 Task: For heading Use Italics Amatic SC with red colour & bold.  font size for heading24,  'Change the font style of data to'Caveat and font size to 16,  Change the alignment of both headline & data to Align right In the sheet  BudgetPlan
Action: Mouse moved to (189, 146)
Screenshot: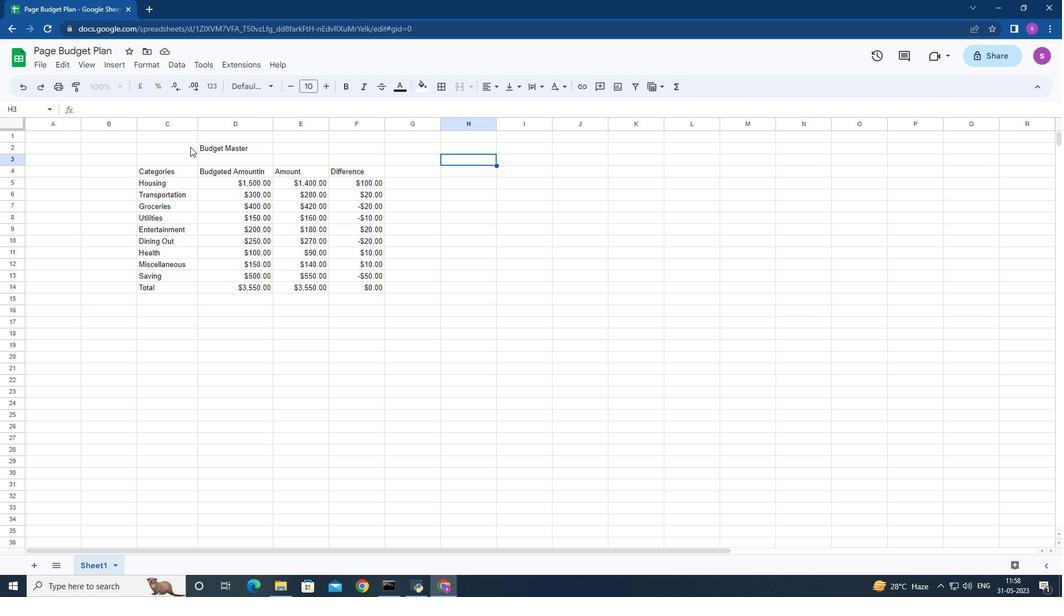 
Action: Mouse pressed left at (189, 146)
Screenshot: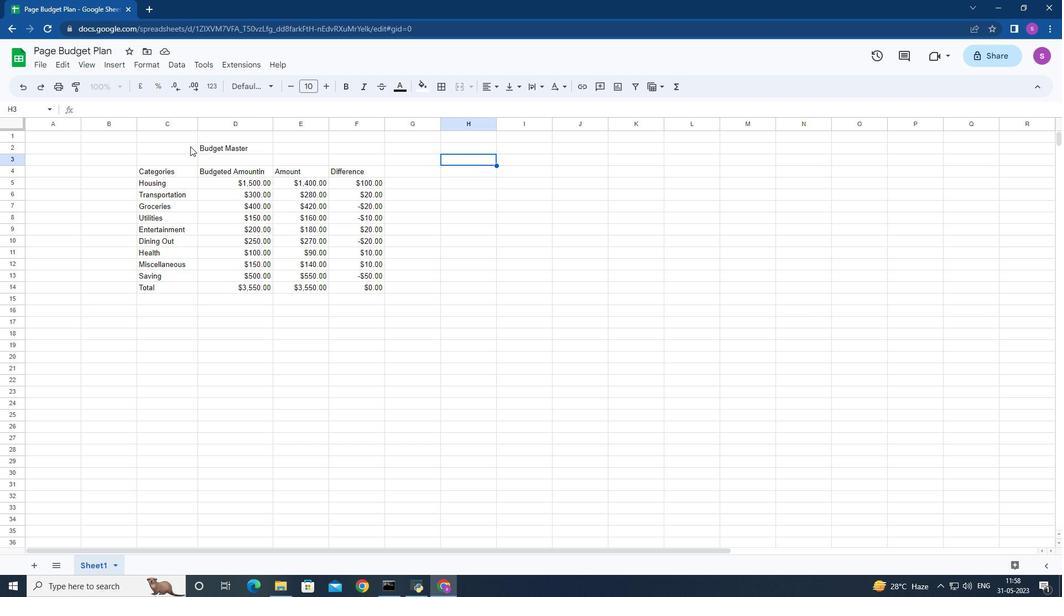 
Action: Mouse moved to (266, 86)
Screenshot: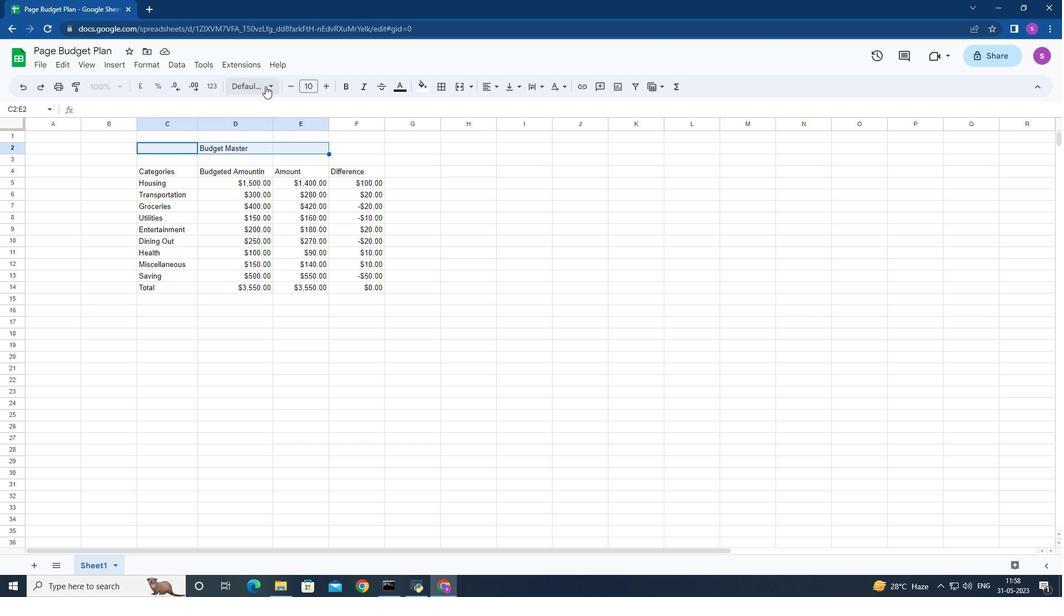 
Action: Mouse pressed left at (266, 86)
Screenshot: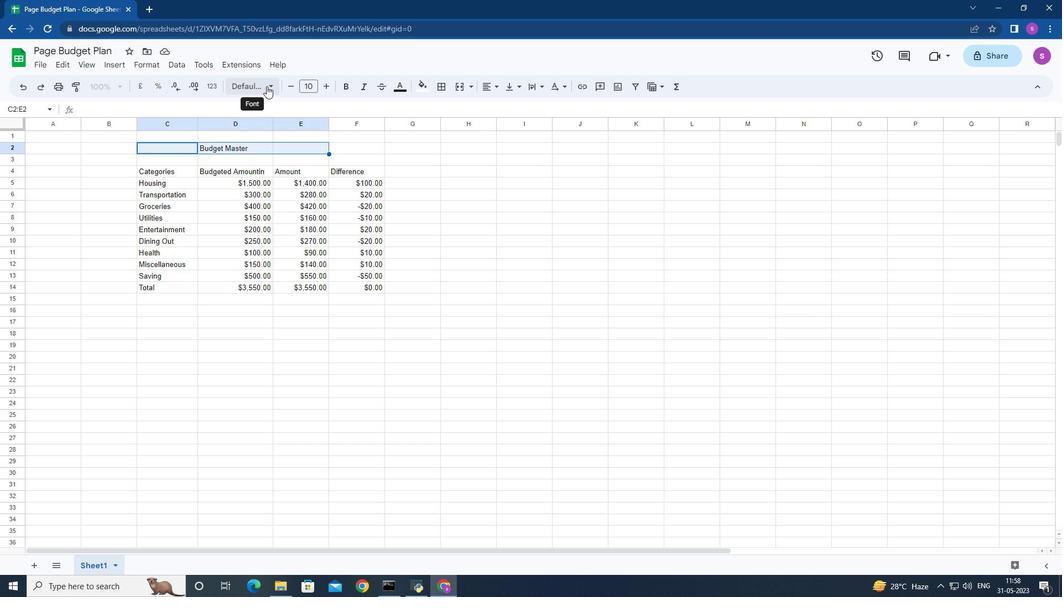 
Action: Mouse moved to (284, 294)
Screenshot: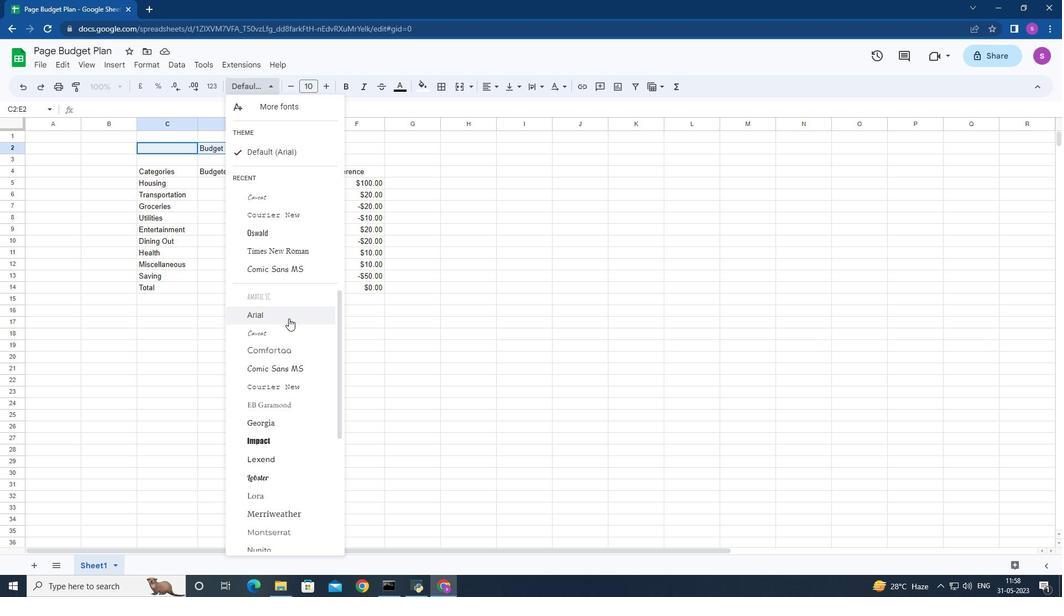 
Action: Mouse pressed left at (284, 294)
Screenshot: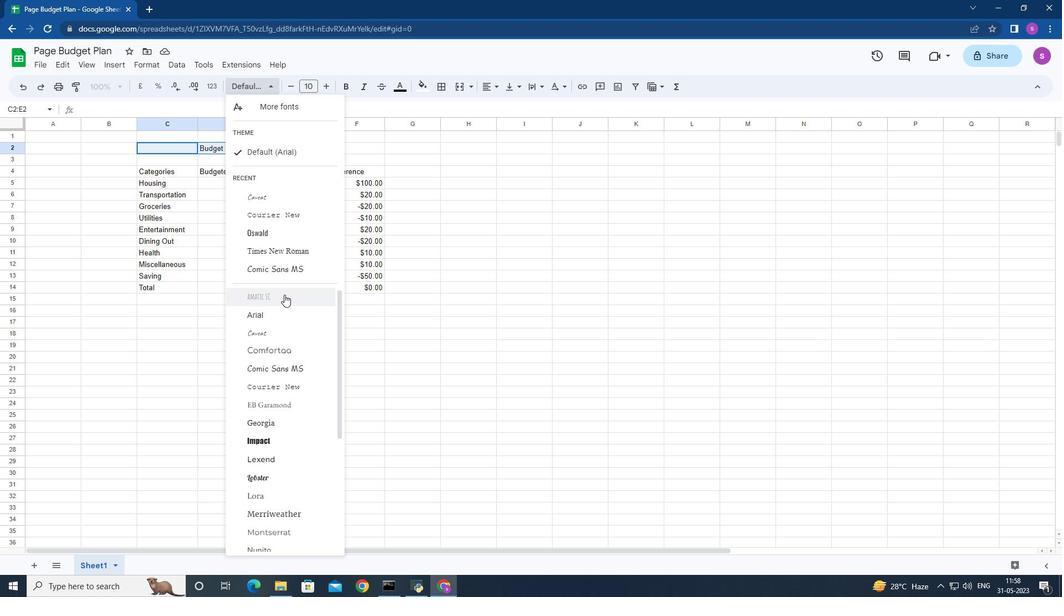 
Action: Mouse moved to (418, 85)
Screenshot: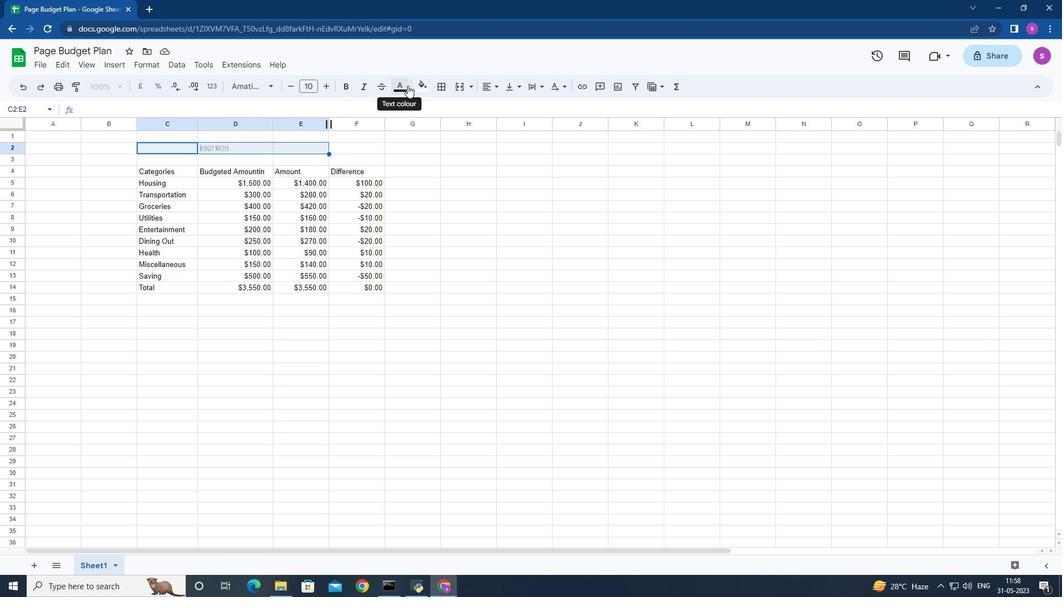 
Action: Mouse pressed left at (418, 85)
Screenshot: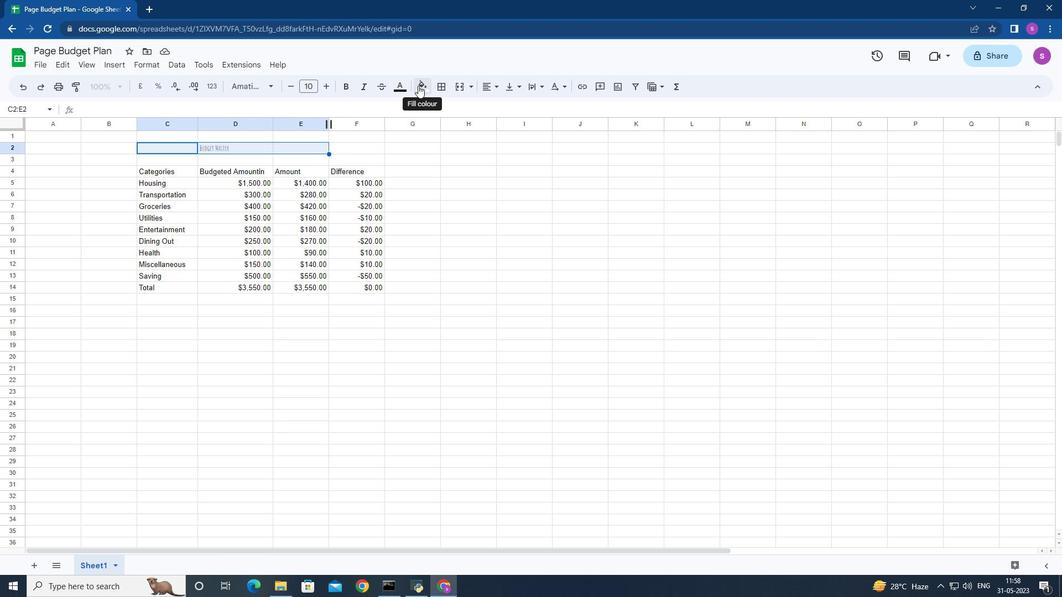 
Action: Mouse moved to (436, 138)
Screenshot: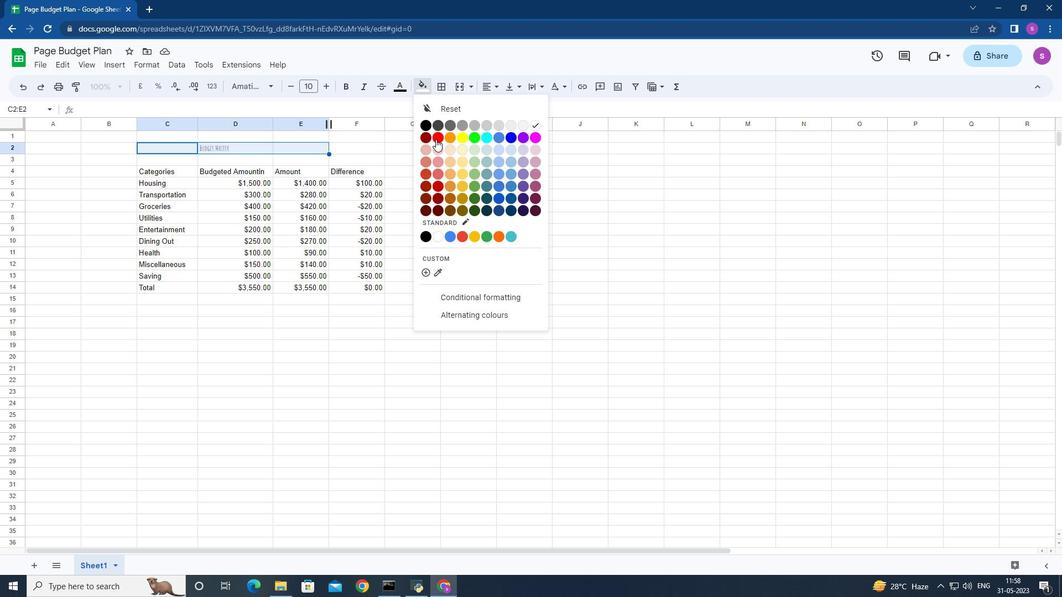 
Action: Mouse pressed left at (436, 138)
Screenshot: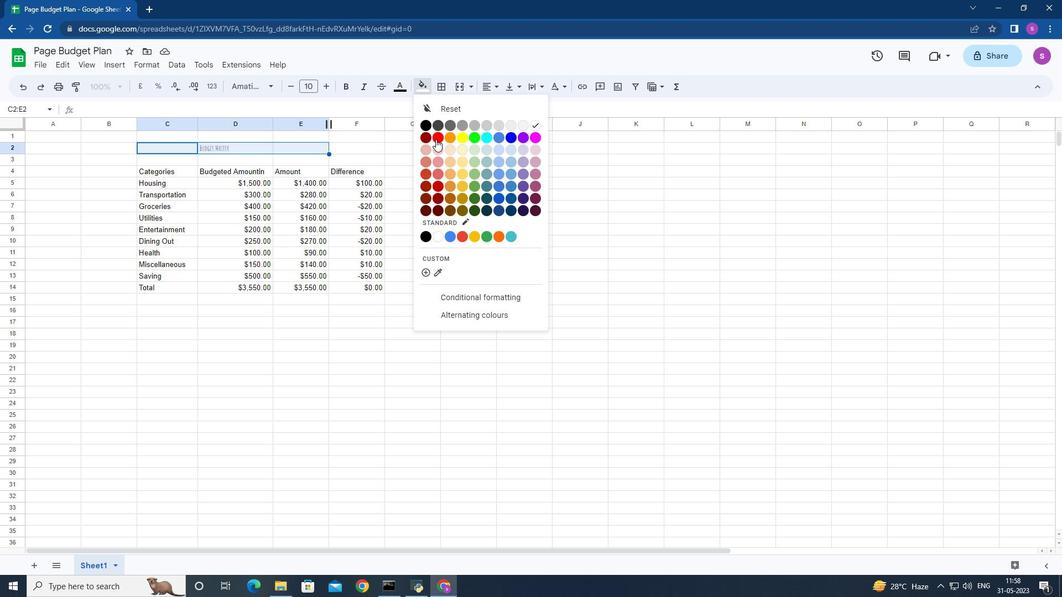 
Action: Mouse moved to (348, 87)
Screenshot: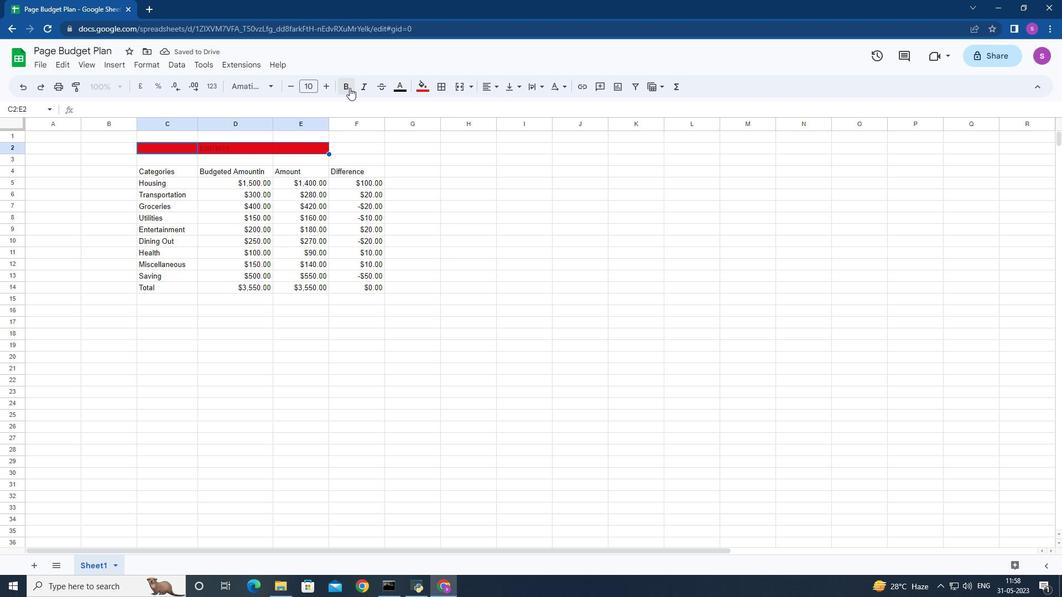 
Action: Mouse pressed left at (348, 87)
Screenshot: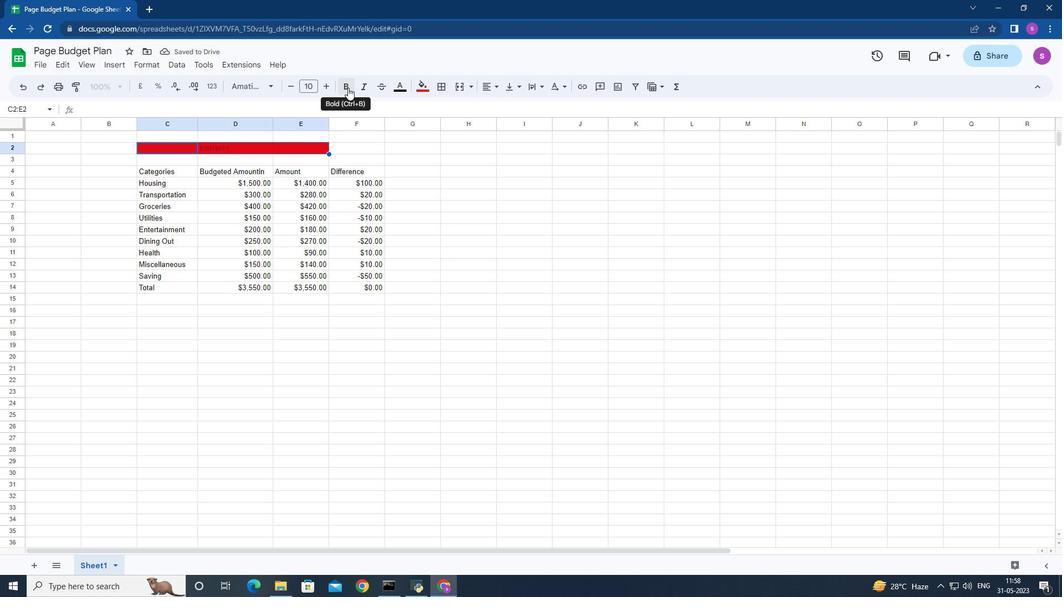 
Action: Mouse moved to (324, 84)
Screenshot: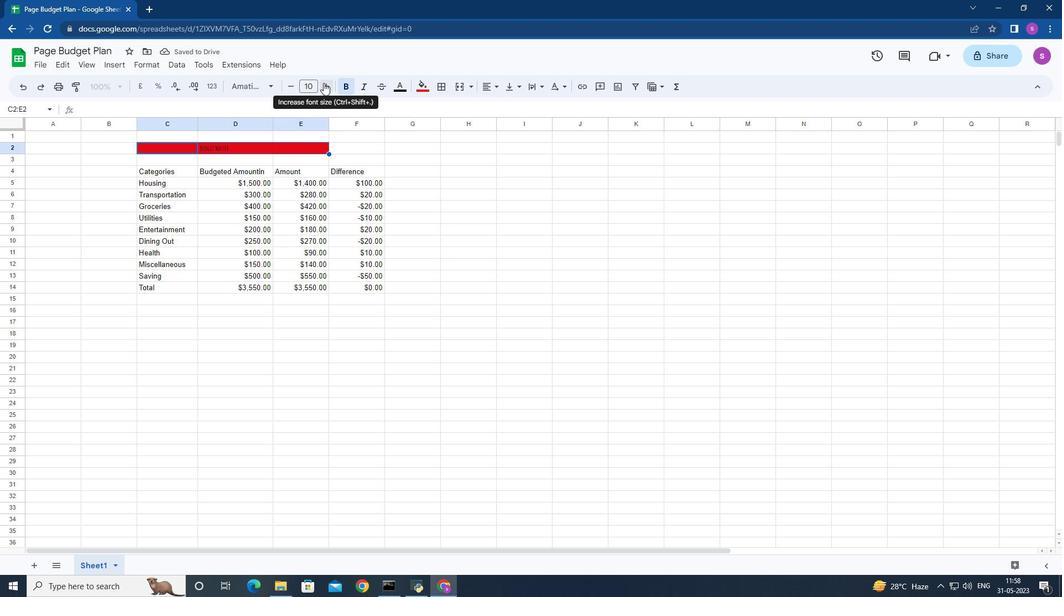 
Action: Mouse pressed left at (324, 84)
Screenshot: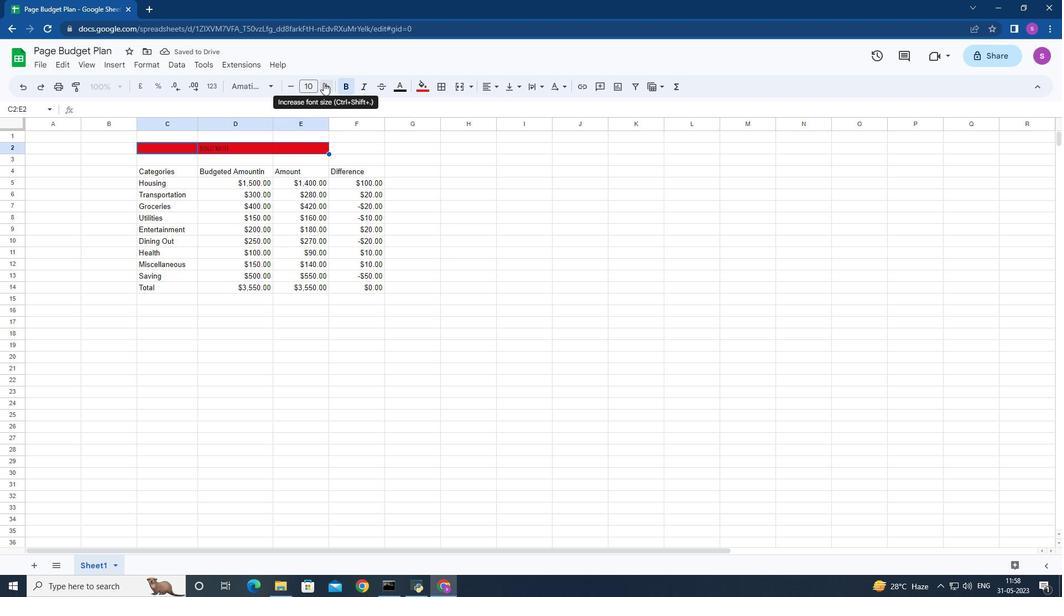 
Action: Mouse pressed left at (324, 84)
Screenshot: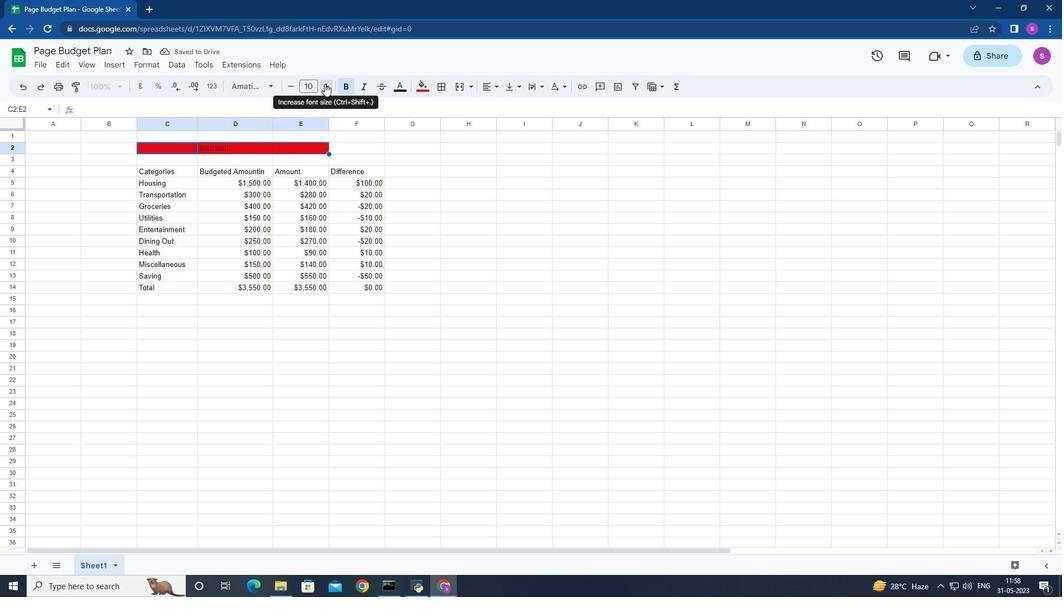 
Action: Mouse pressed left at (324, 84)
Screenshot: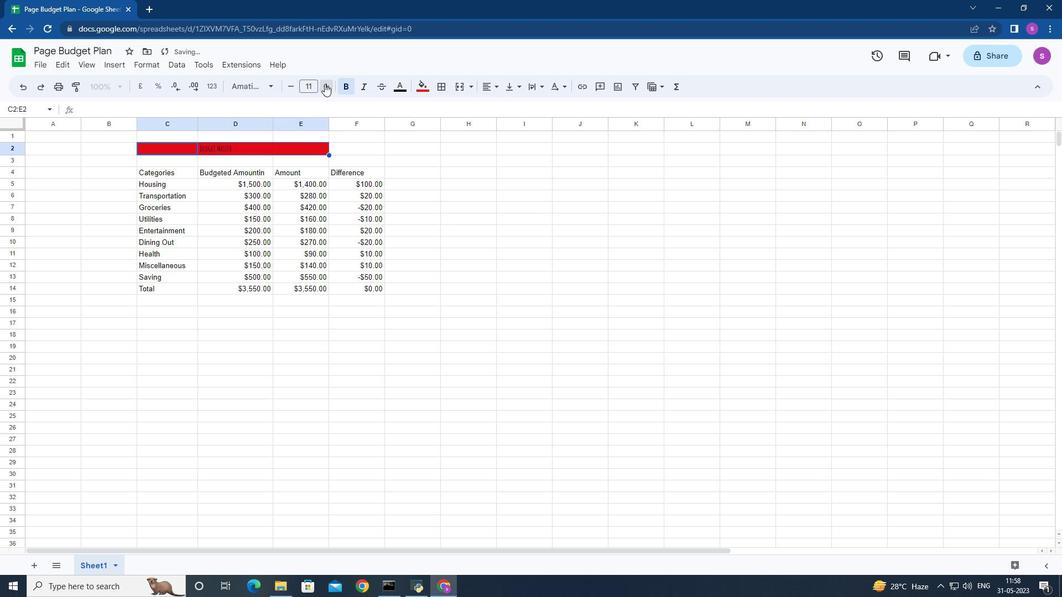 
Action: Mouse pressed left at (324, 84)
Screenshot: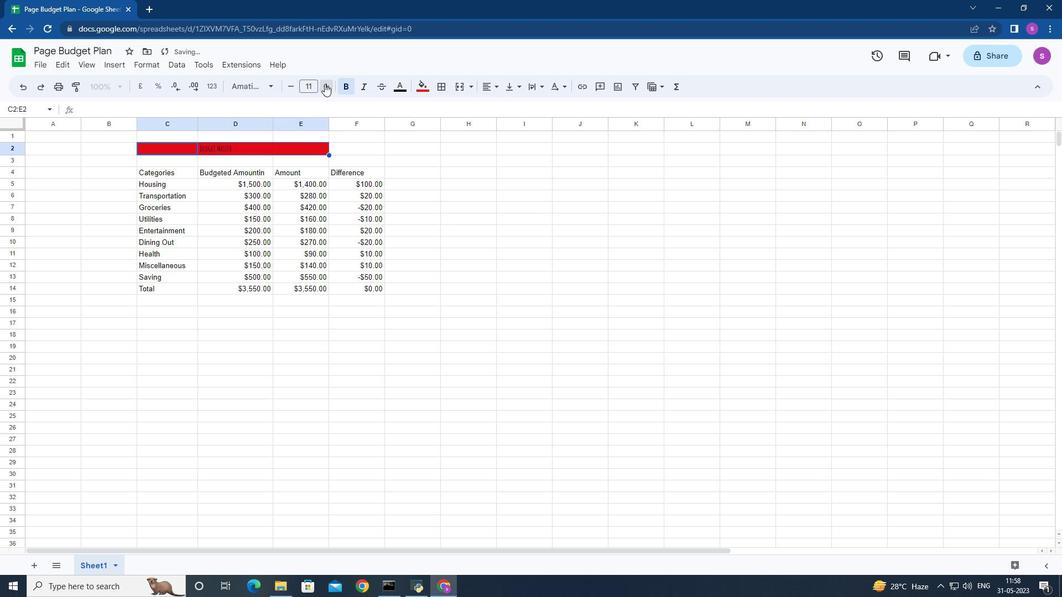 
Action: Mouse pressed left at (324, 84)
Screenshot: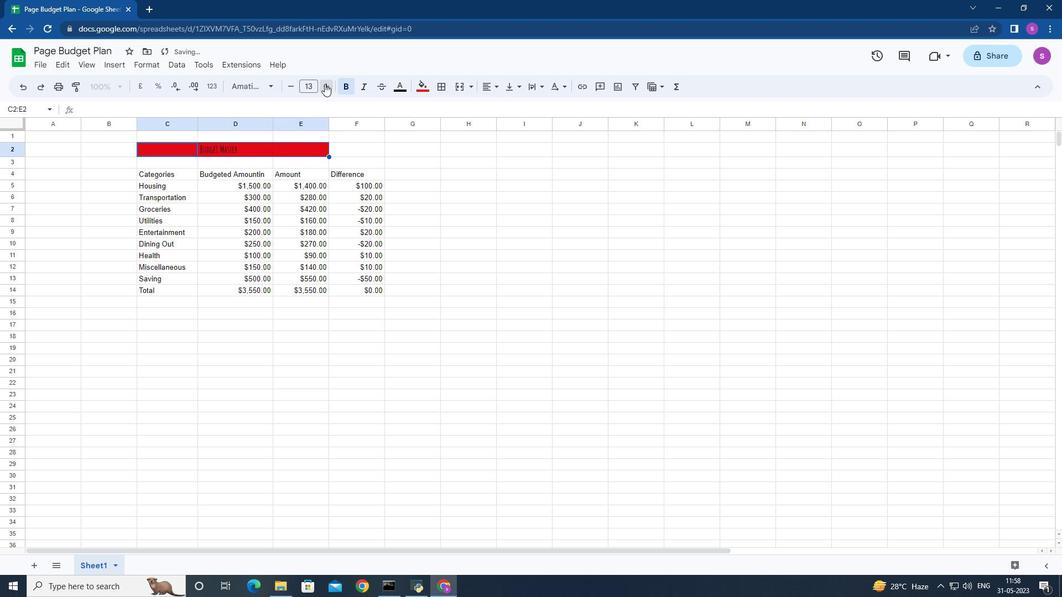 
Action: Mouse pressed left at (324, 84)
Screenshot: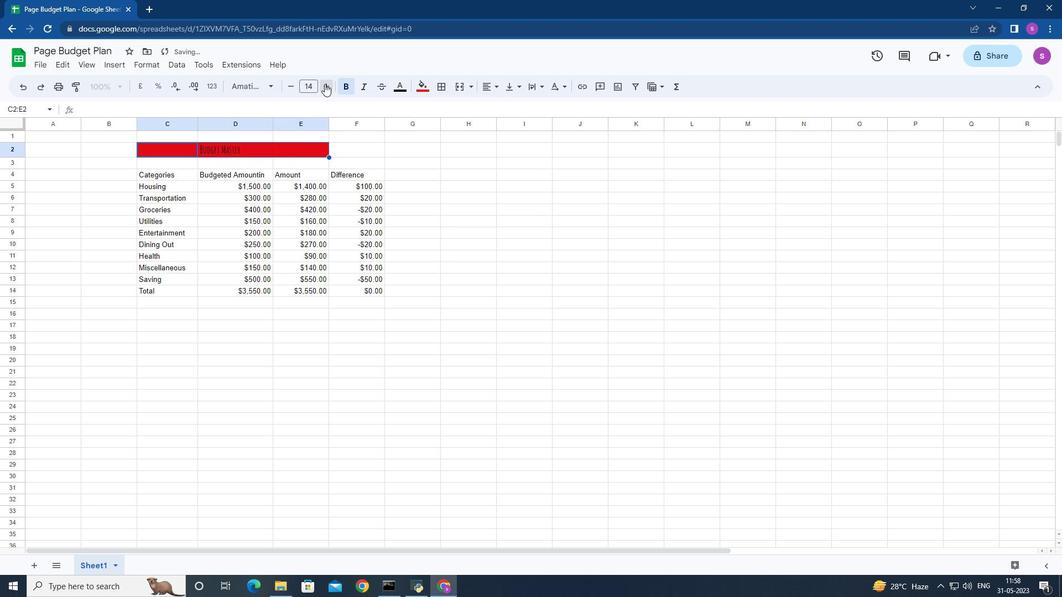 
Action: Mouse pressed left at (324, 84)
Screenshot: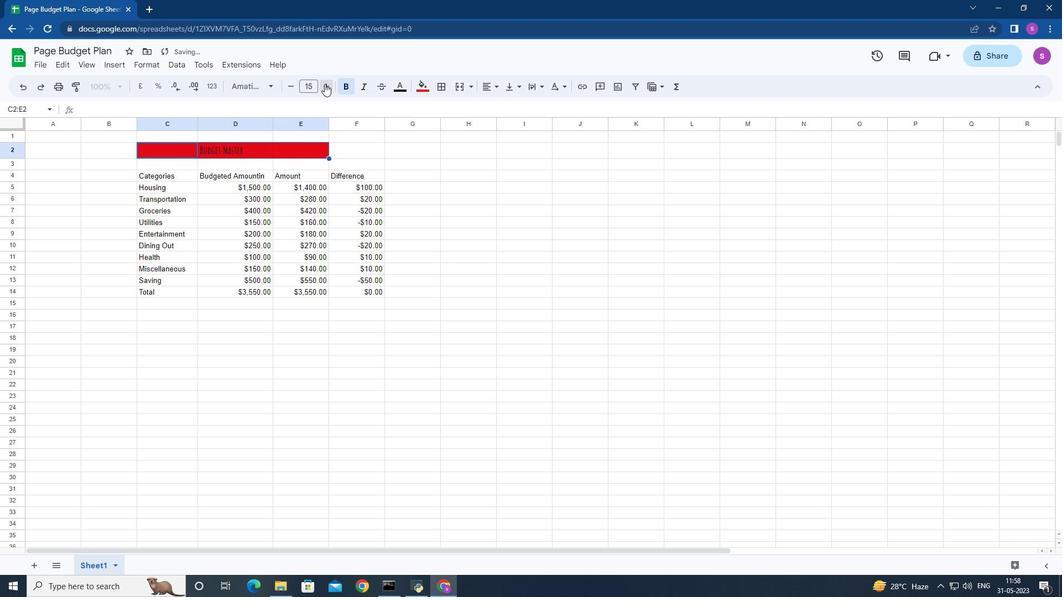 
Action: Mouse pressed left at (324, 84)
Screenshot: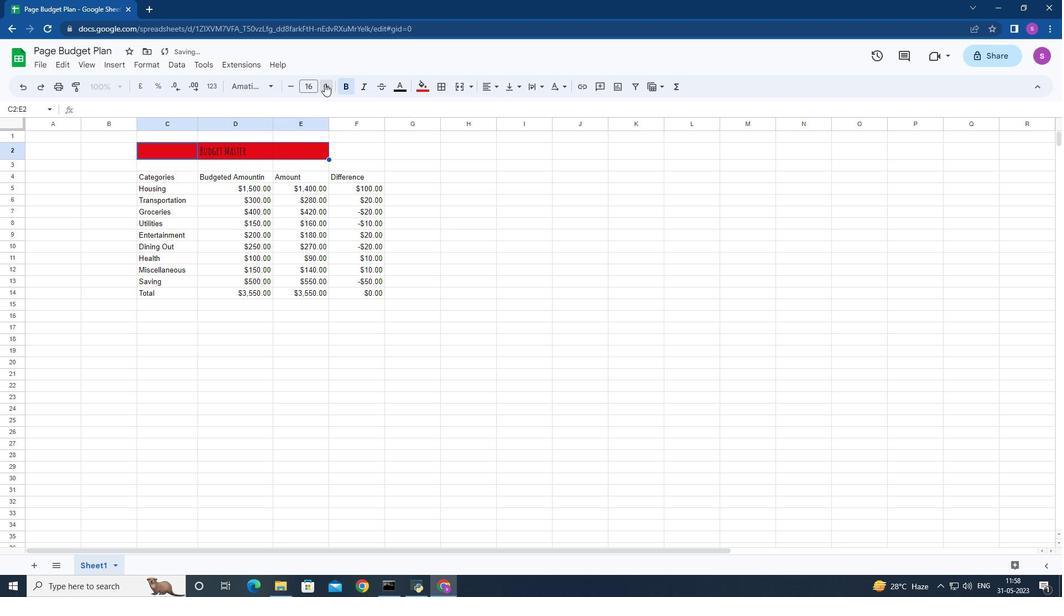 
Action: Mouse pressed left at (324, 84)
Screenshot: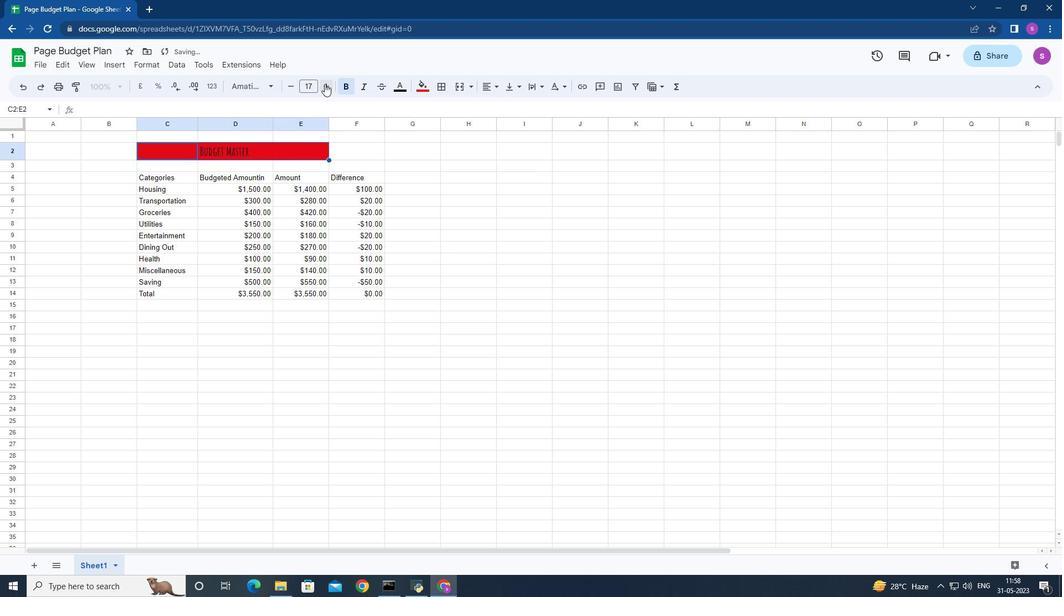 
Action: Mouse pressed left at (324, 84)
Screenshot: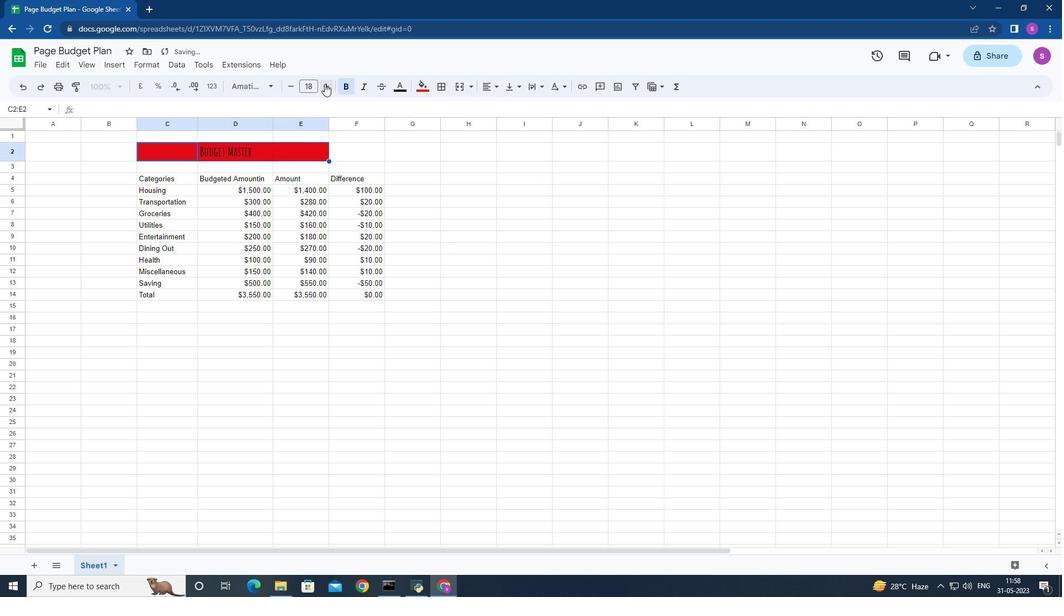 
Action: Mouse pressed left at (324, 84)
Screenshot: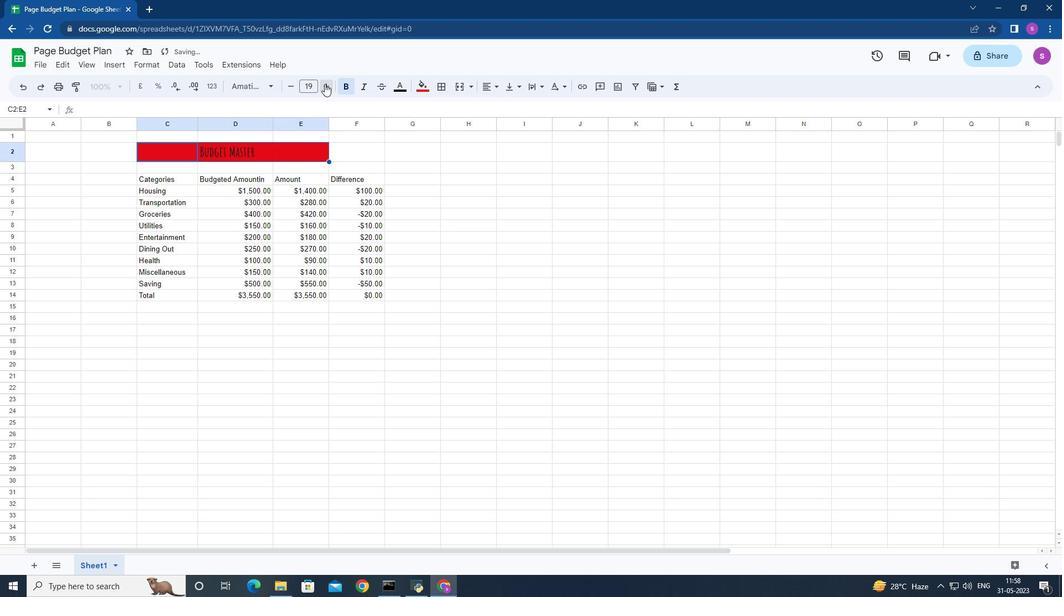 
Action: Mouse pressed left at (324, 84)
Screenshot: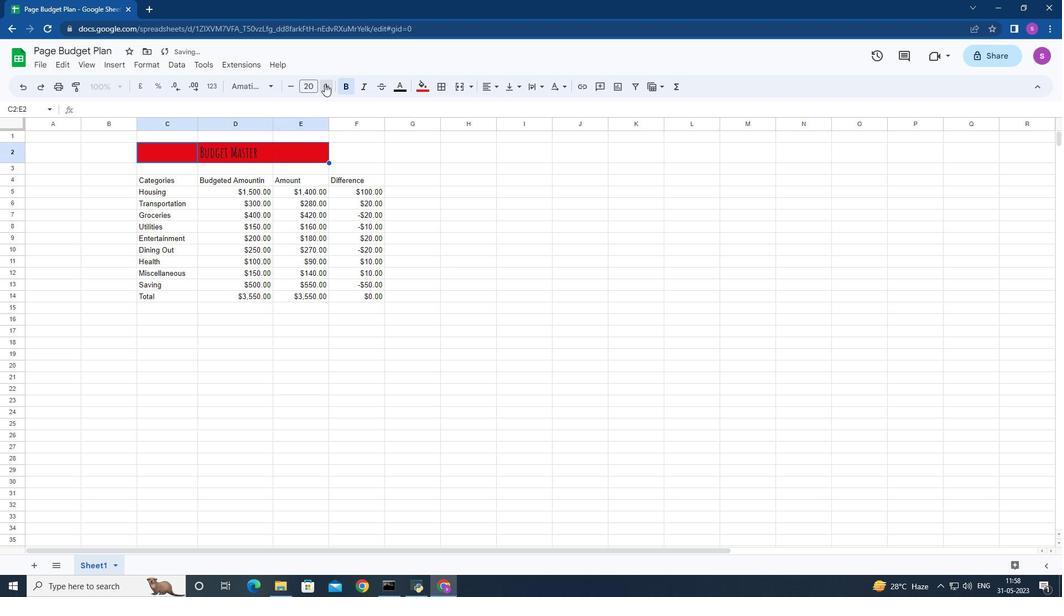 
Action: Mouse pressed left at (324, 84)
Screenshot: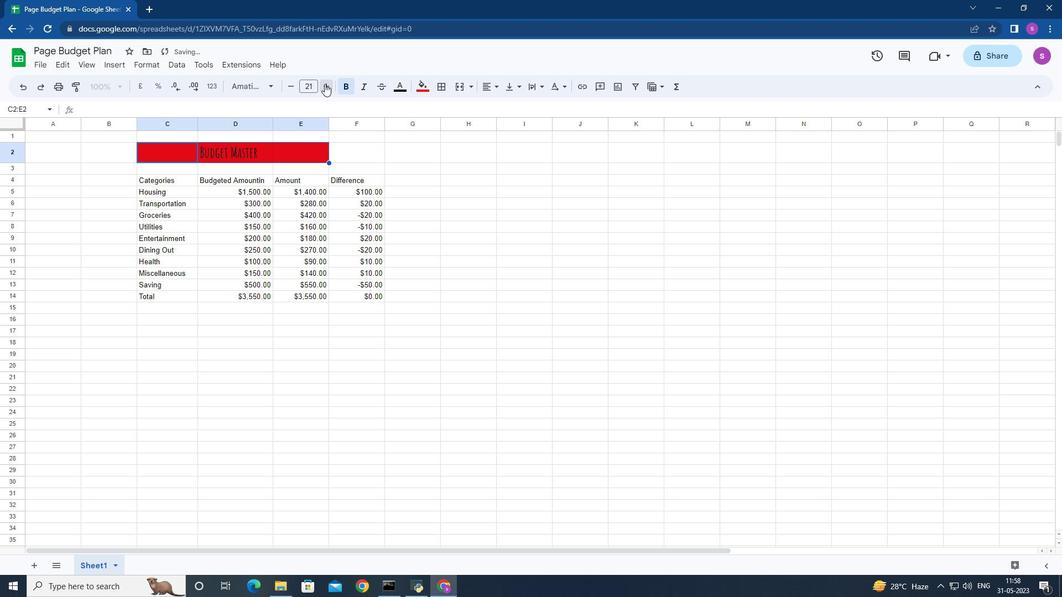 
Action: Mouse pressed left at (324, 84)
Screenshot: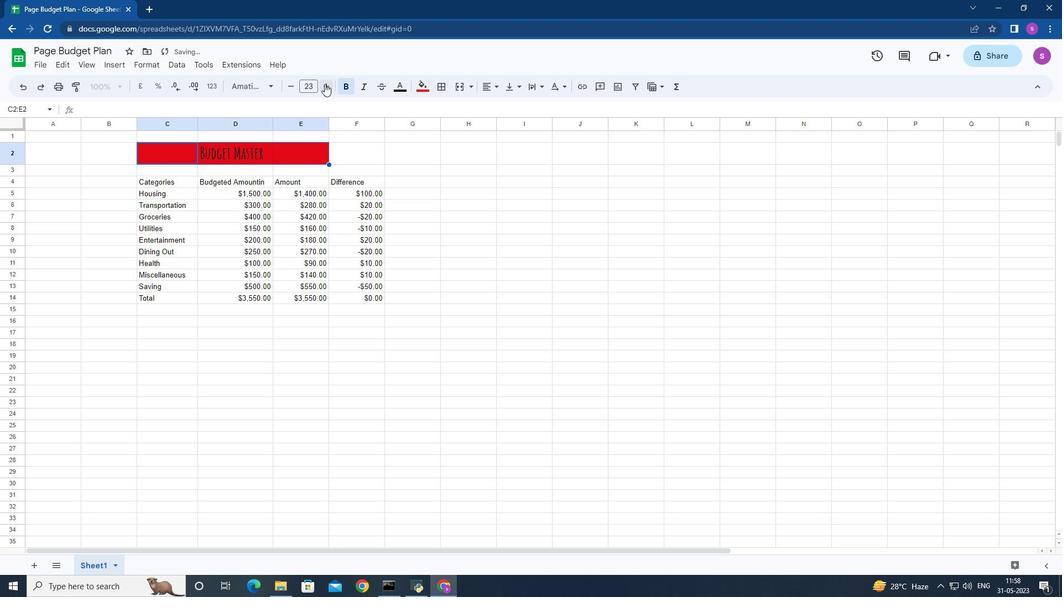 
Action: Mouse moved to (135, 184)
Screenshot: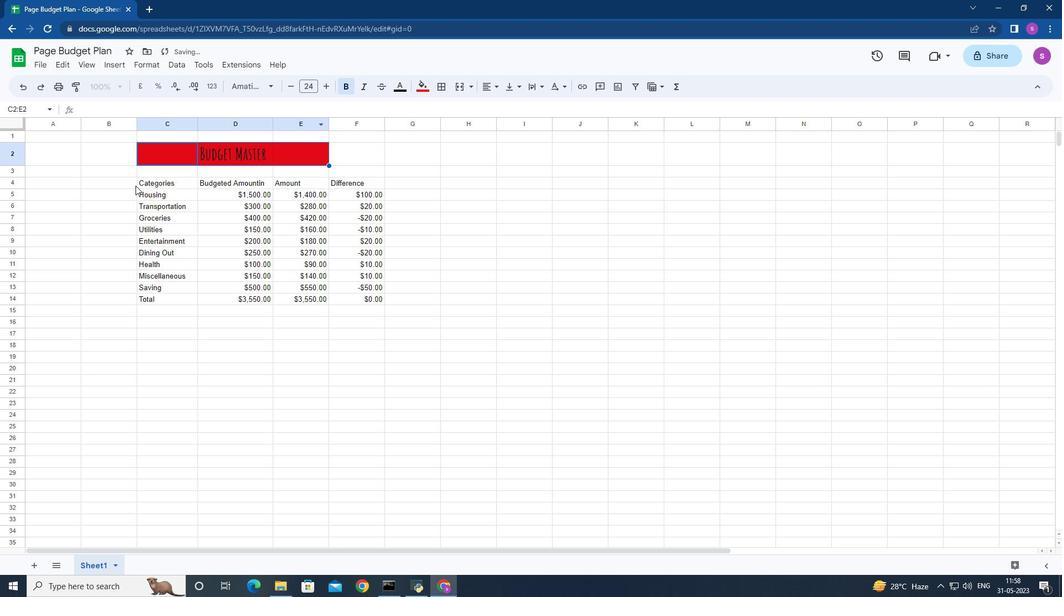 
Action: Mouse pressed left at (135, 184)
Screenshot: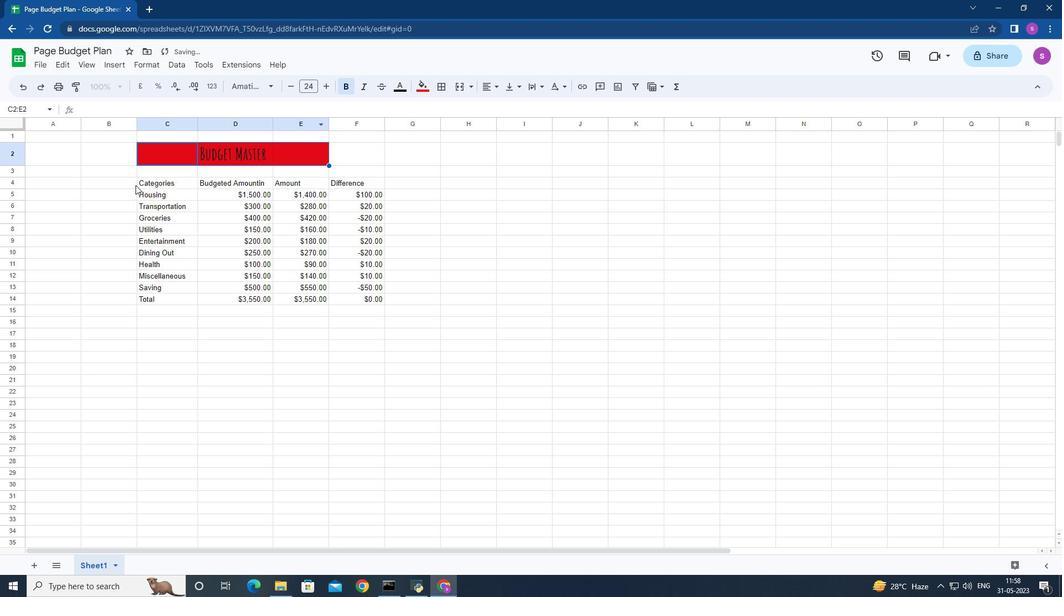 
Action: Mouse moved to (268, 84)
Screenshot: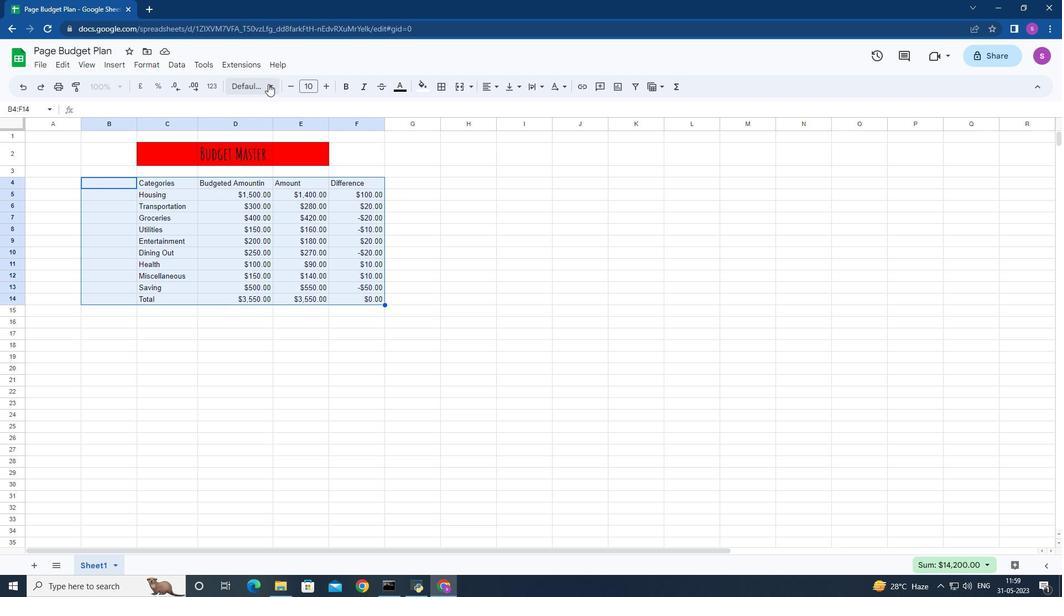 
Action: Mouse pressed left at (268, 84)
Screenshot: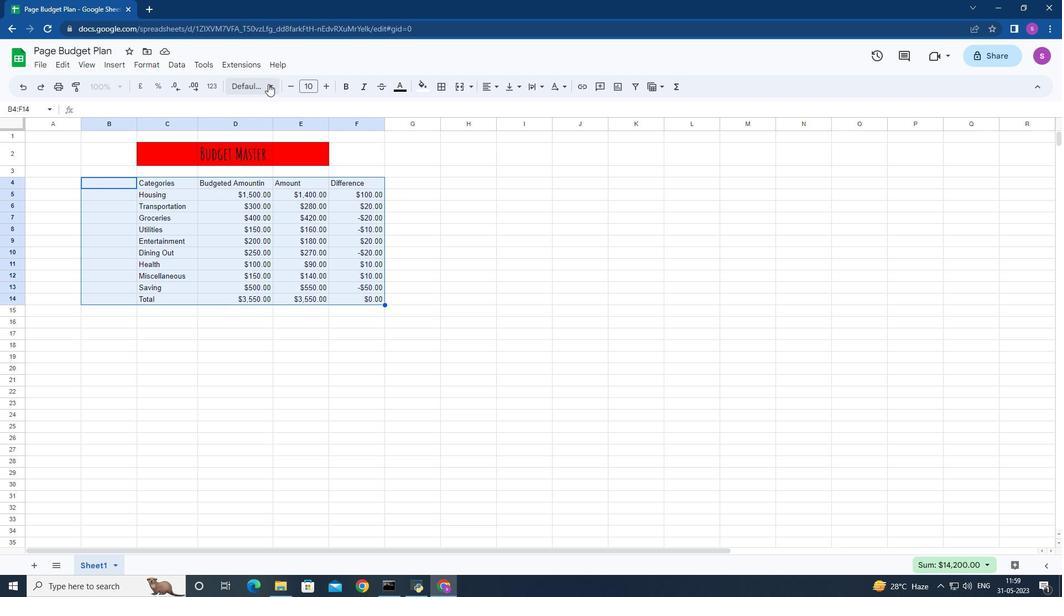 
Action: Mouse moved to (281, 217)
Screenshot: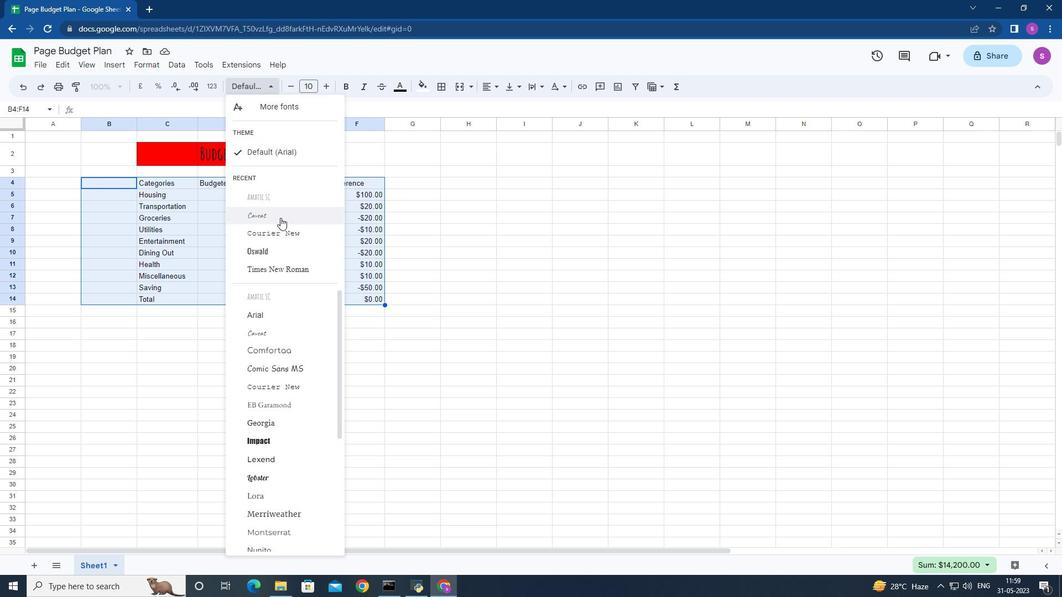 
Action: Mouse pressed left at (281, 217)
Screenshot: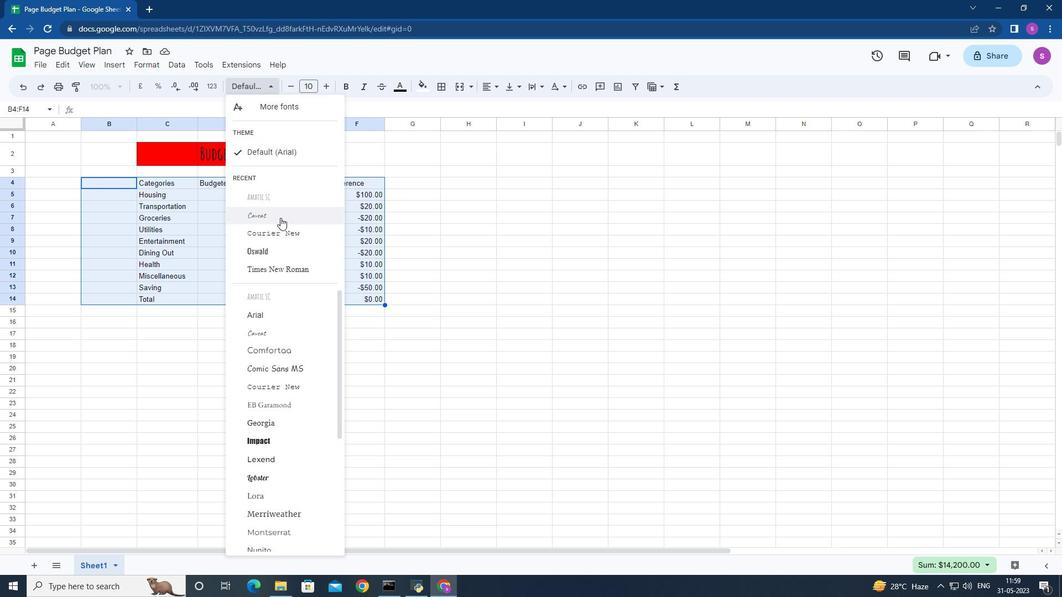 
Action: Mouse moved to (326, 85)
Screenshot: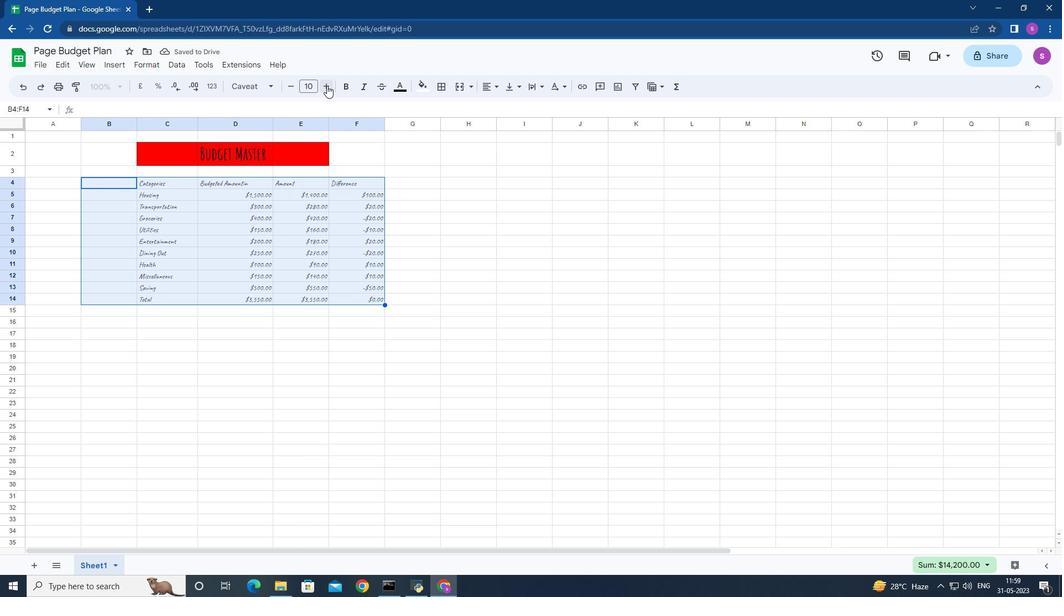 
Action: Mouse pressed left at (326, 85)
Screenshot: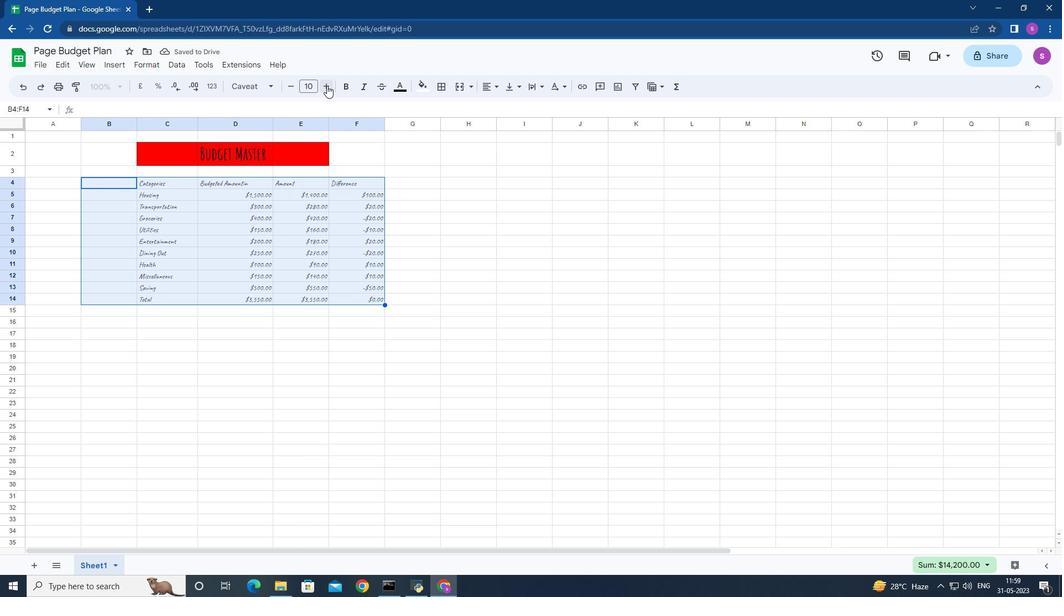 
Action: Mouse pressed left at (326, 85)
Screenshot: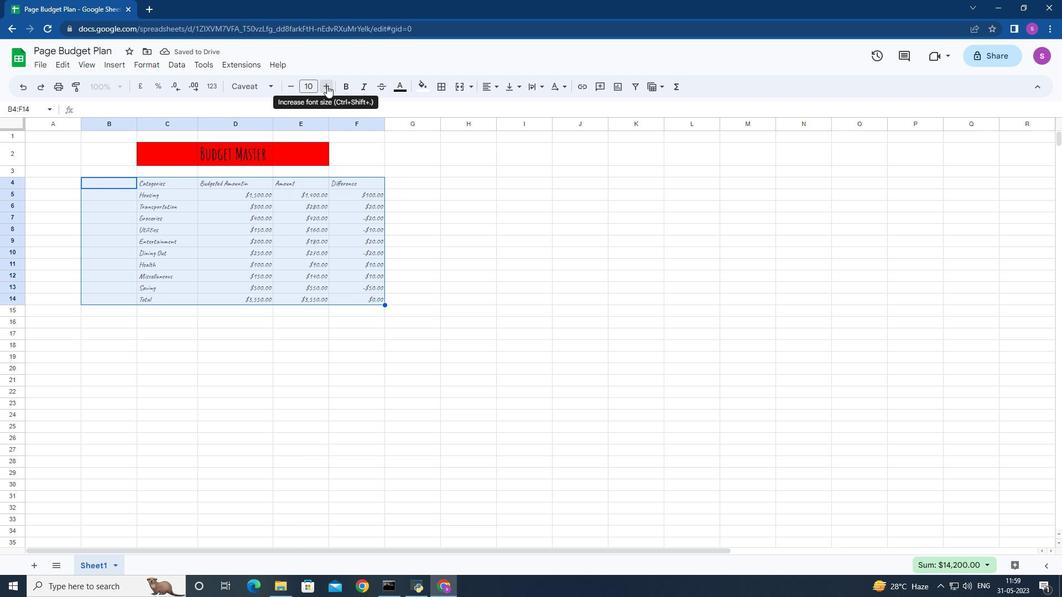 
Action: Mouse pressed left at (326, 85)
Screenshot: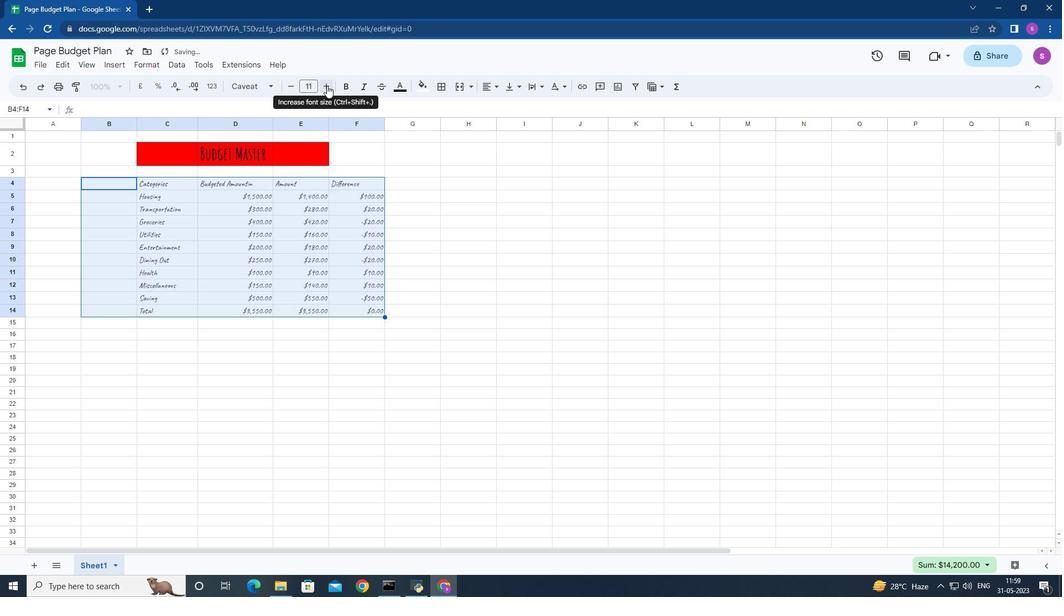 
Action: Mouse pressed left at (326, 85)
Screenshot: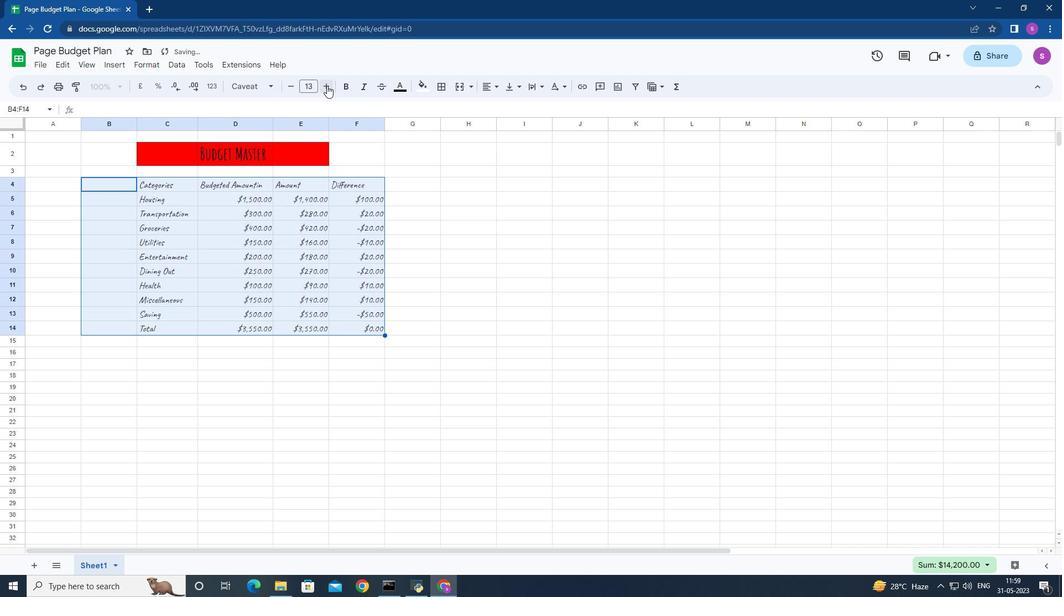 
Action: Mouse pressed left at (326, 85)
Screenshot: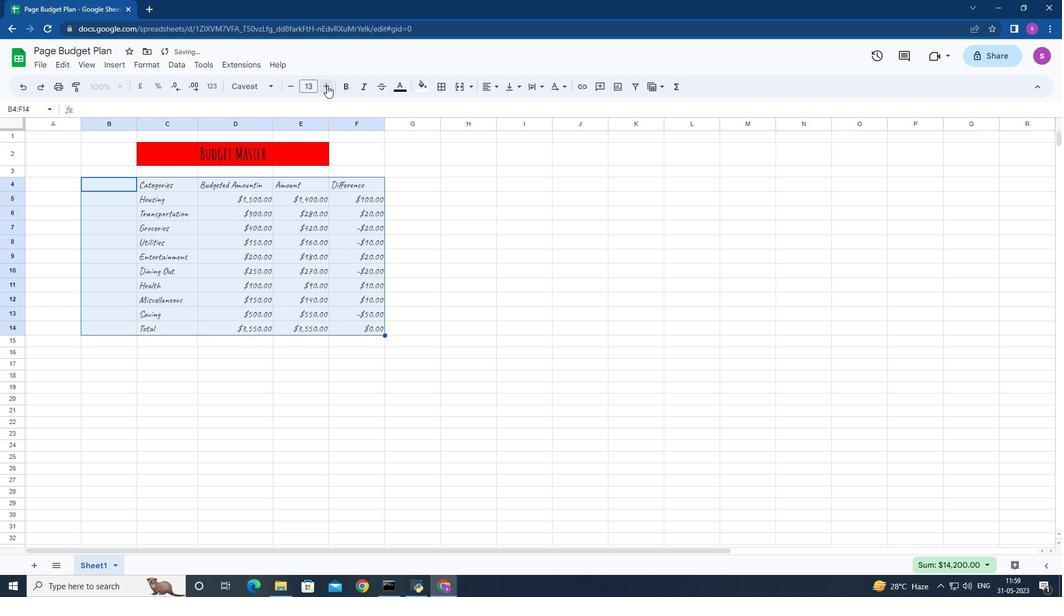 
Action: Mouse pressed left at (326, 85)
Screenshot: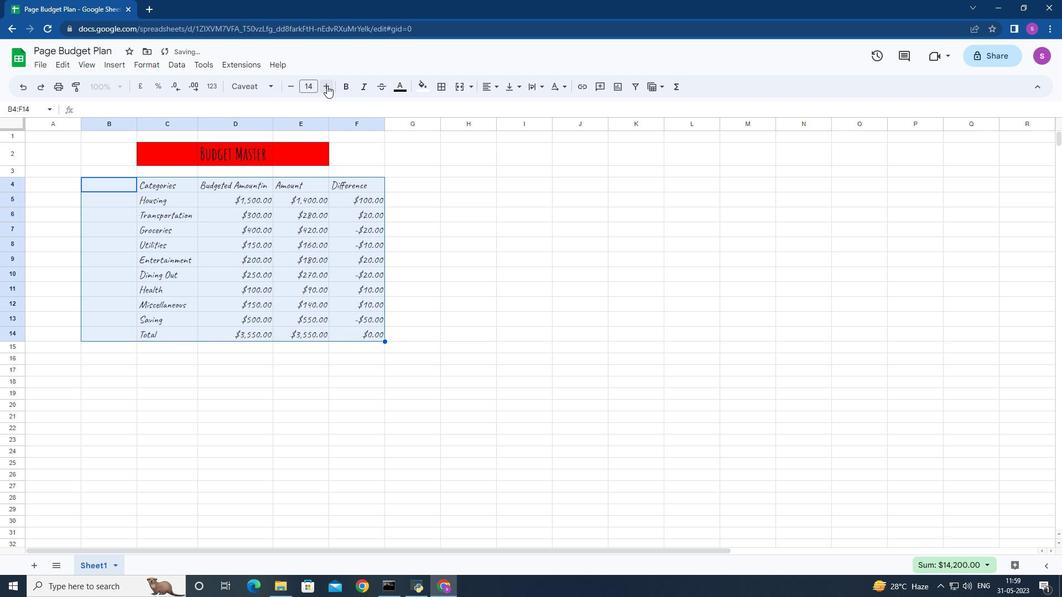 
Action: Mouse moved to (494, 87)
Screenshot: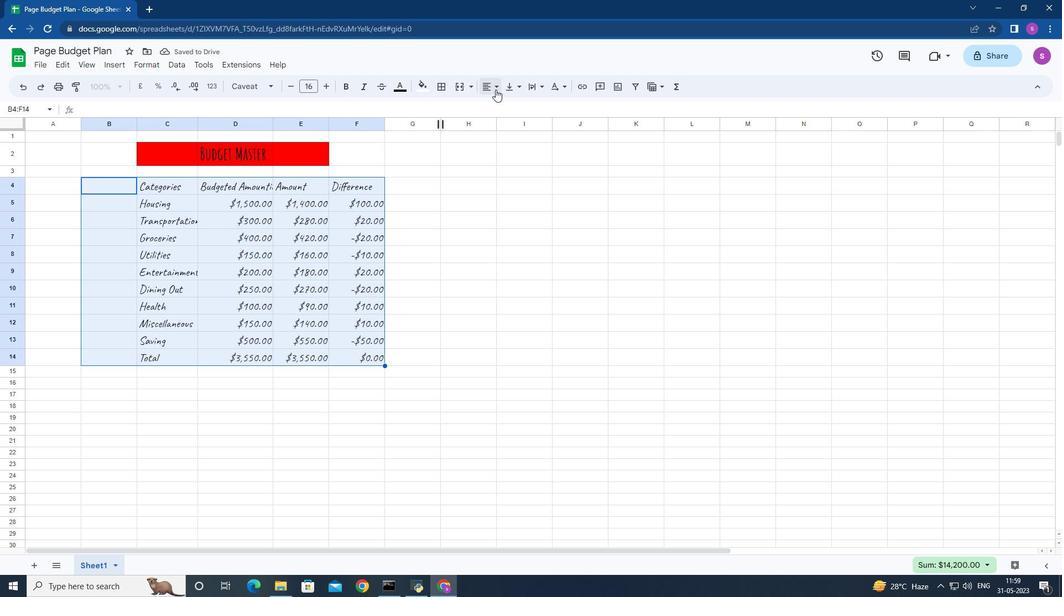 
Action: Mouse pressed left at (494, 87)
Screenshot: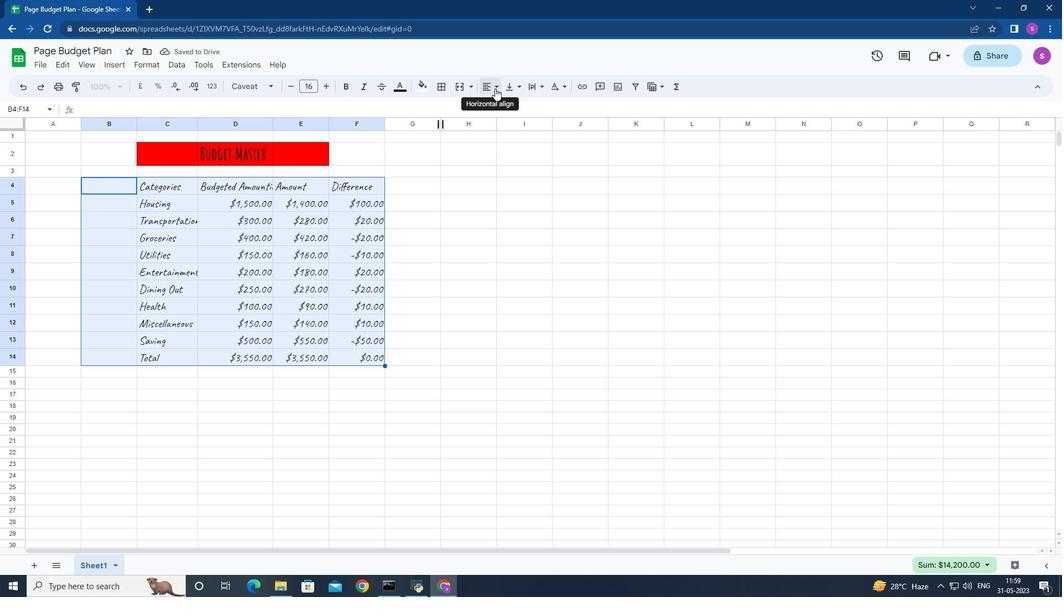 
Action: Mouse moved to (522, 106)
Screenshot: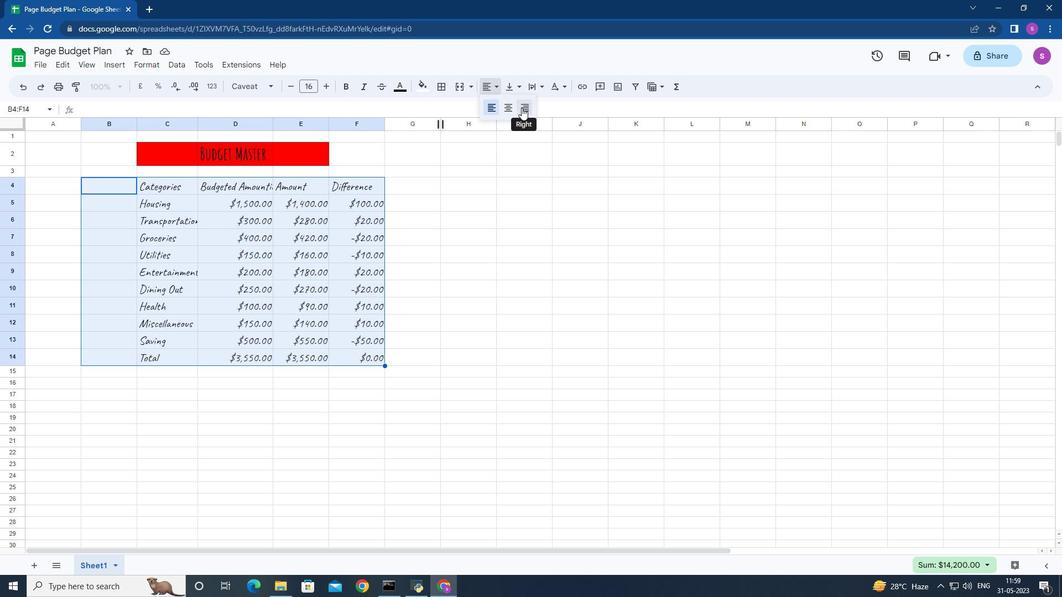 
Action: Mouse pressed left at (522, 106)
Screenshot: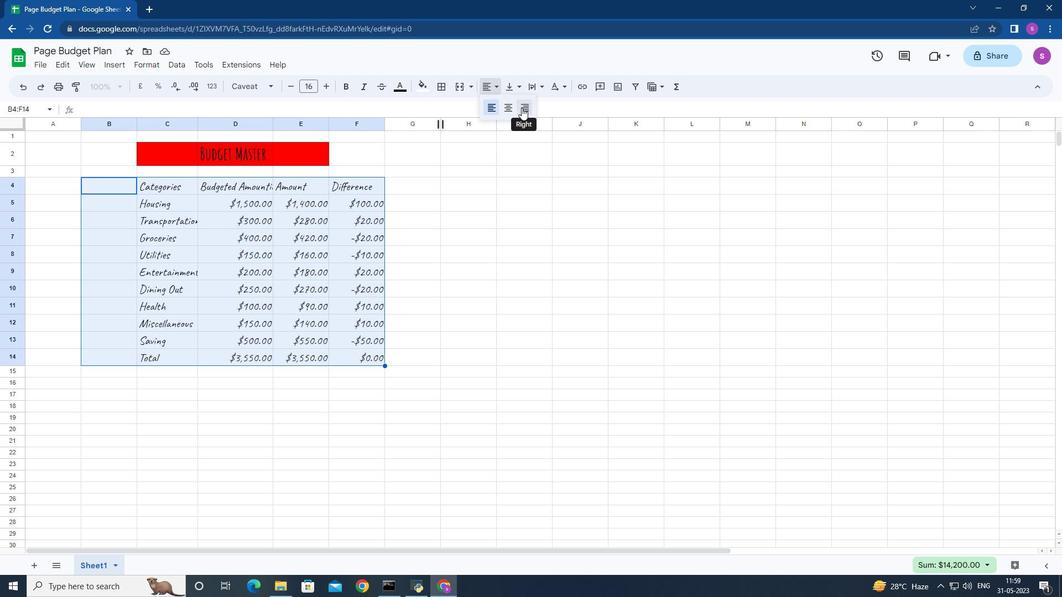 
Action: Mouse moved to (116, 141)
Screenshot: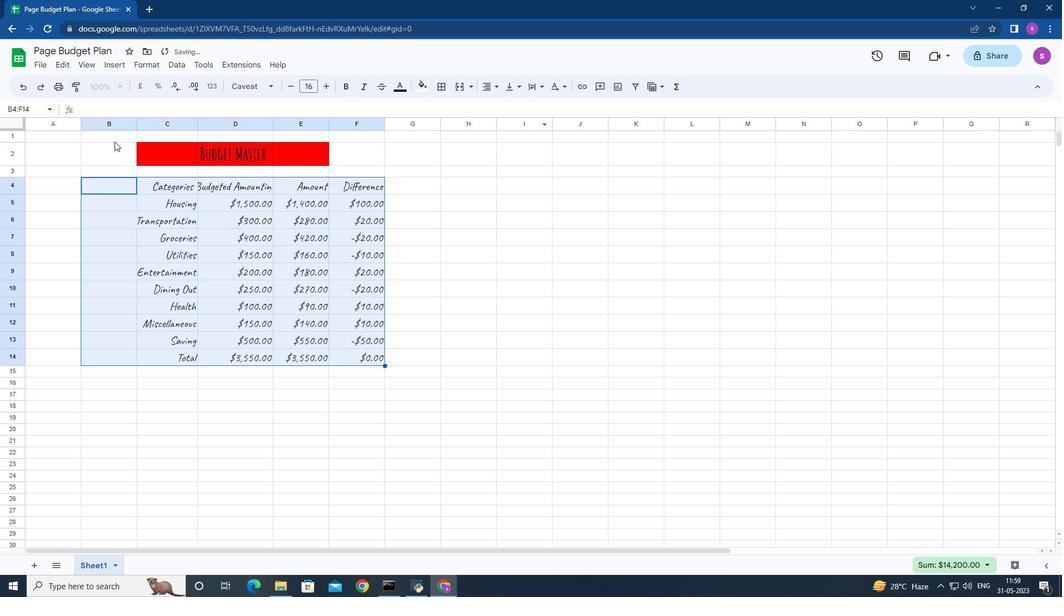 
Action: Mouse pressed left at (116, 141)
Screenshot: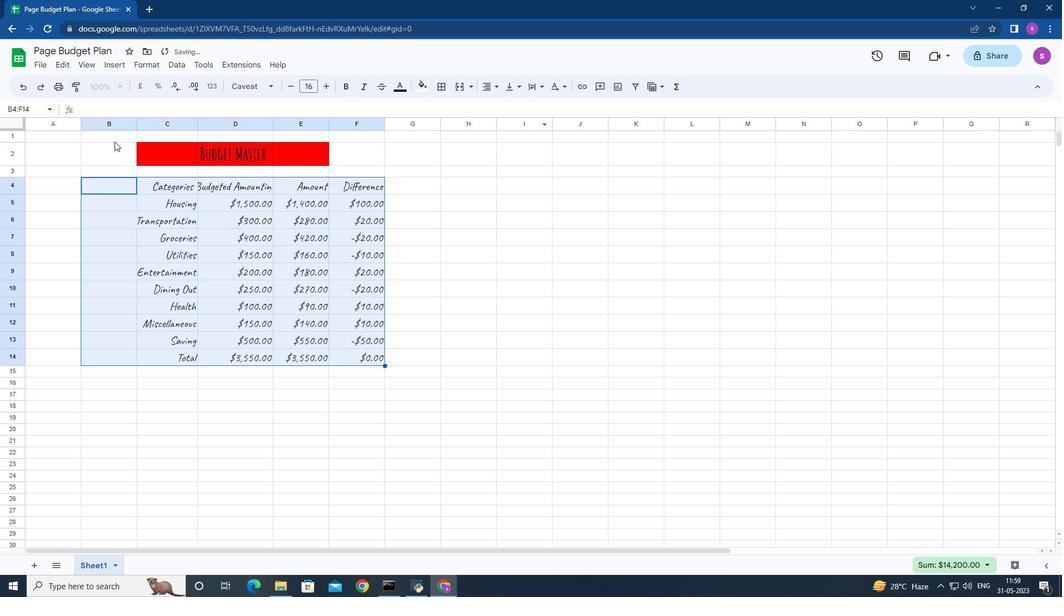 
Action: Mouse moved to (496, 86)
Screenshot: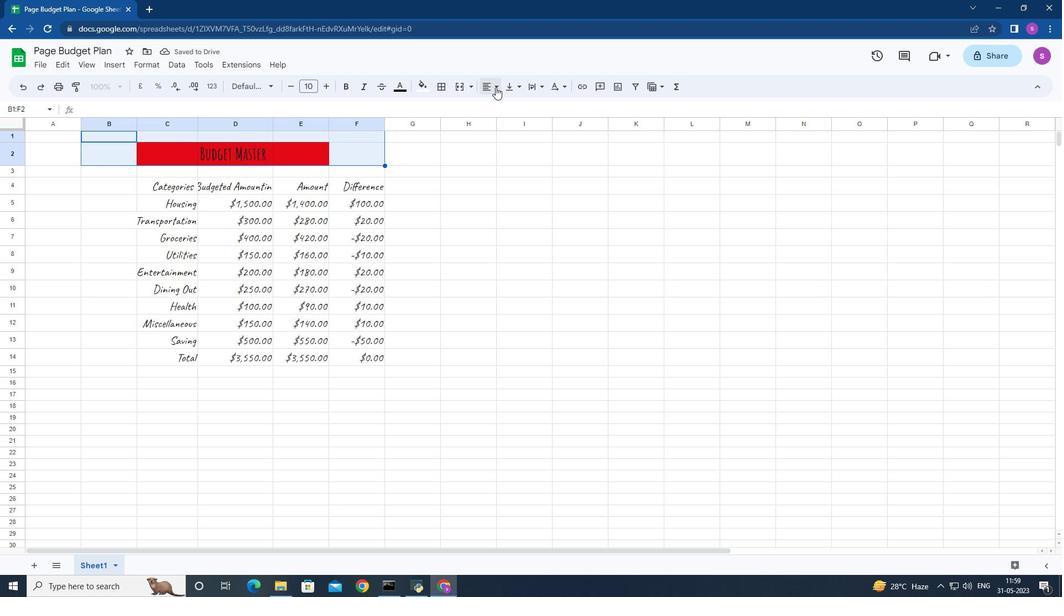 
Action: Mouse pressed left at (496, 86)
Screenshot: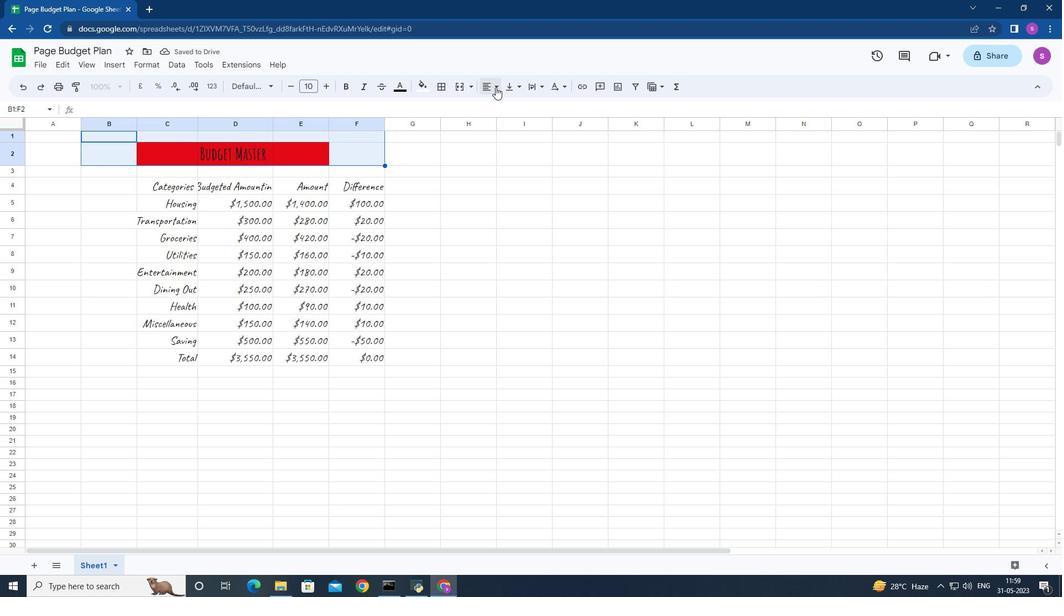 
Action: Mouse moved to (523, 109)
Screenshot: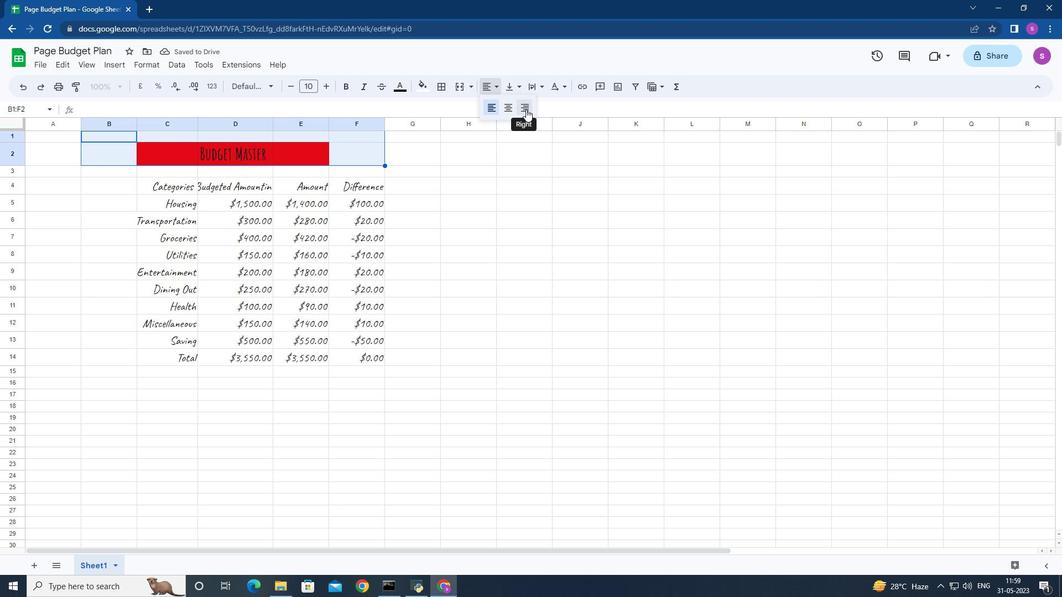 
Action: Mouse pressed left at (523, 109)
Screenshot: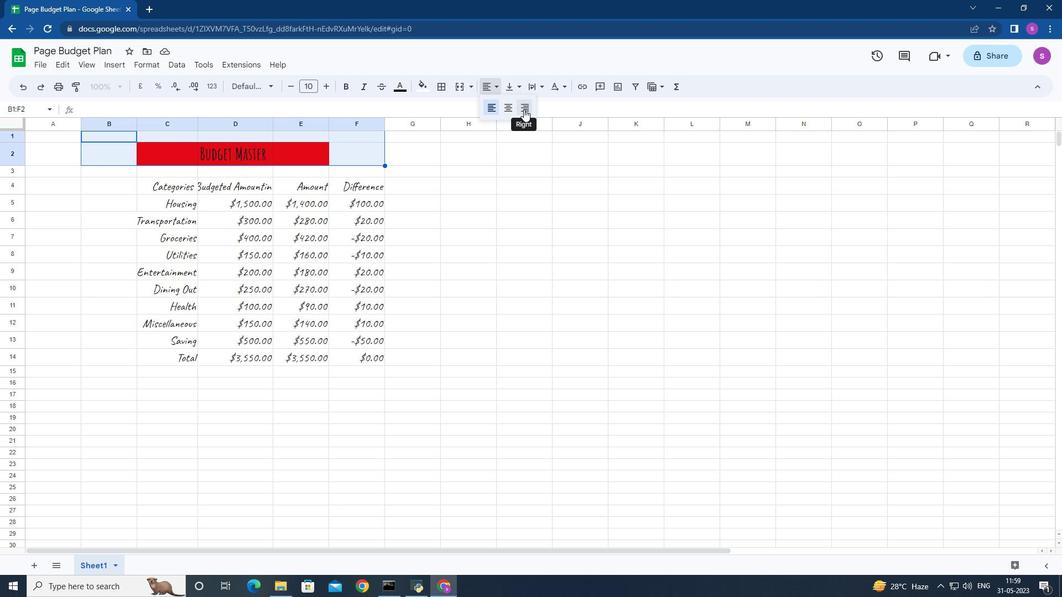 
Action: Mouse moved to (405, 215)
Screenshot: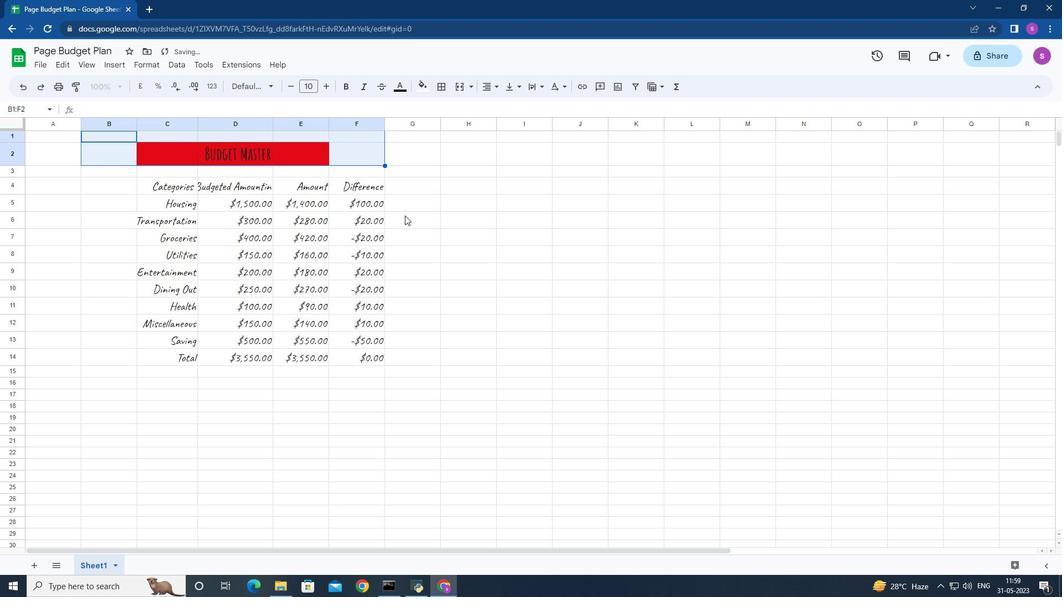 
Action: Mouse pressed left at (405, 215)
Screenshot: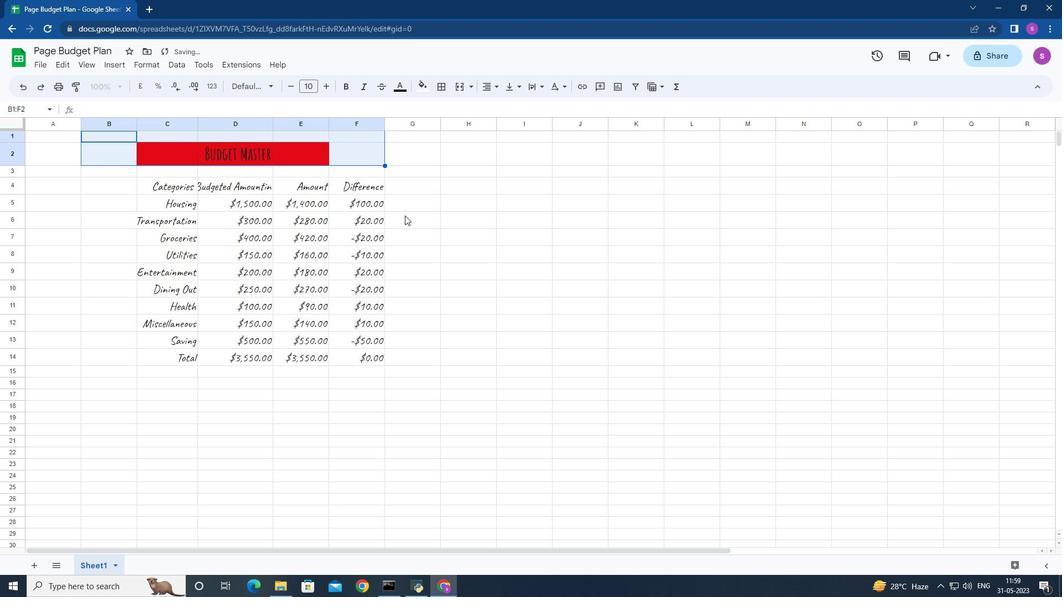 
Action: Mouse moved to (197, 127)
Screenshot: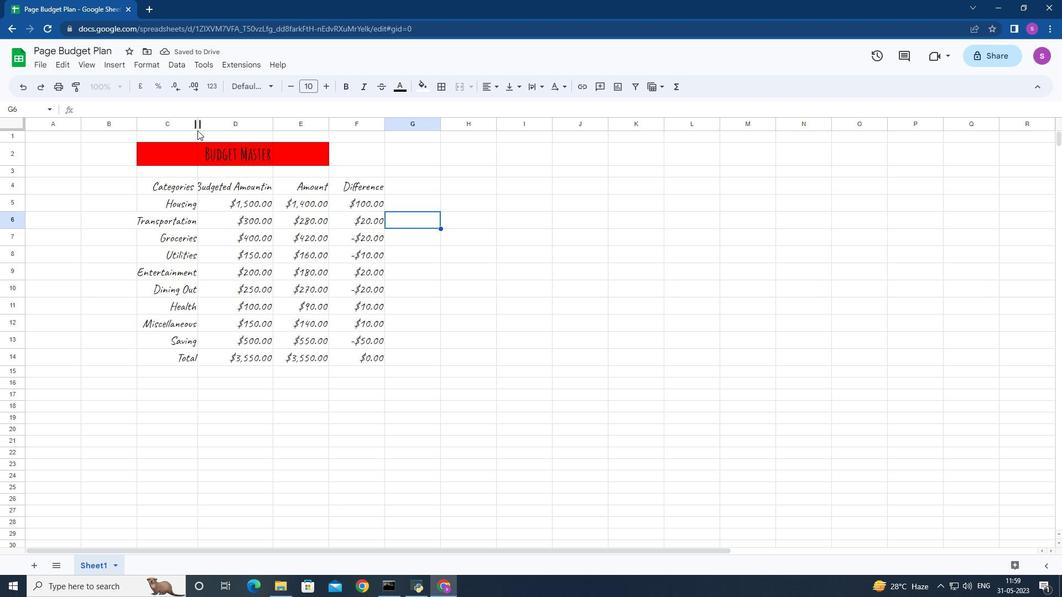 
Action: Mouse pressed left at (197, 127)
Screenshot: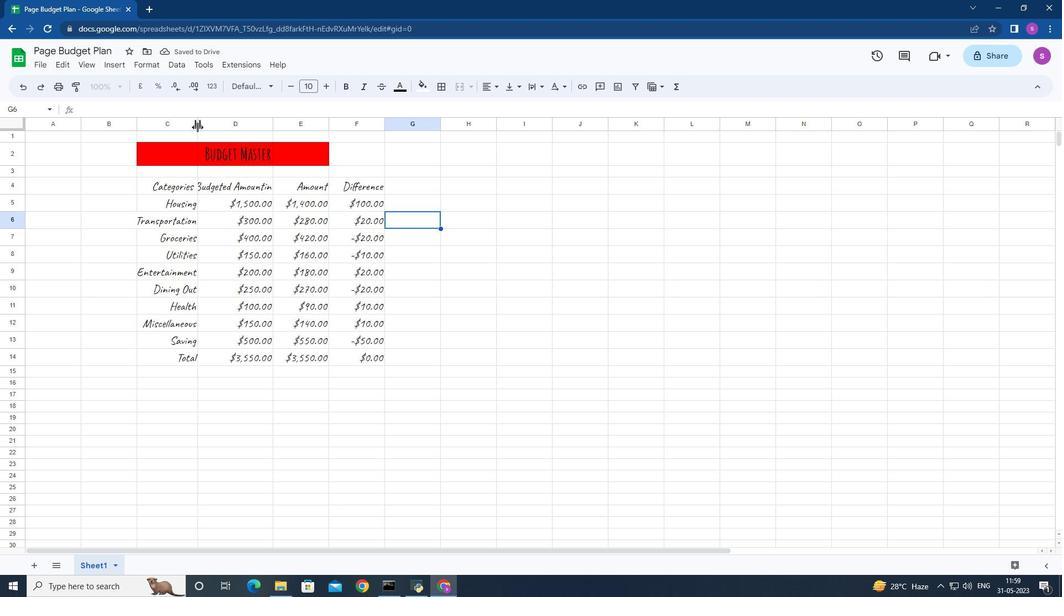 
Action: Mouse moved to (292, 124)
Screenshot: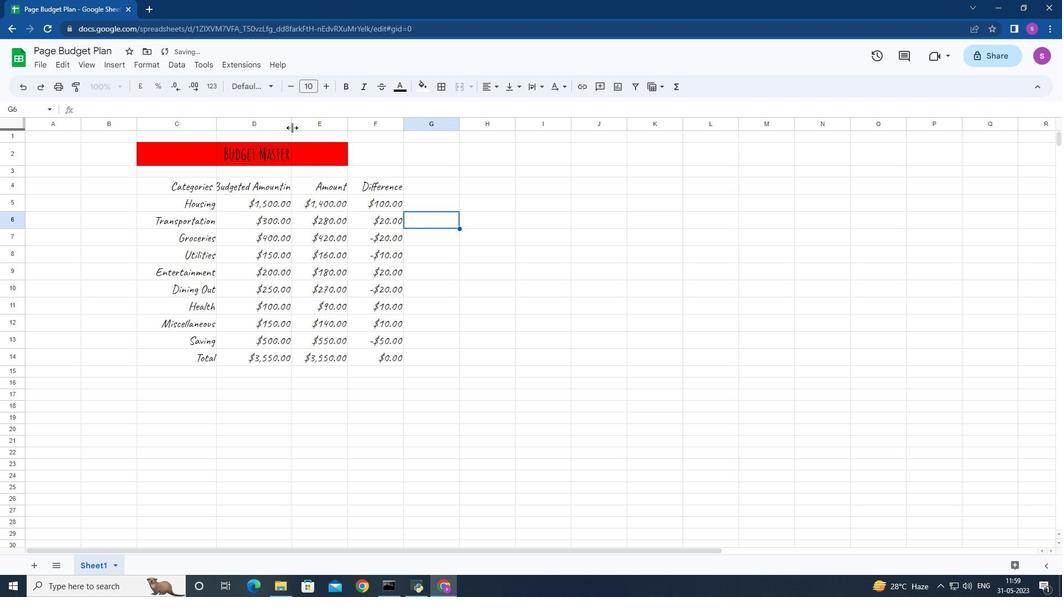 
Action: Mouse pressed left at (292, 124)
Screenshot: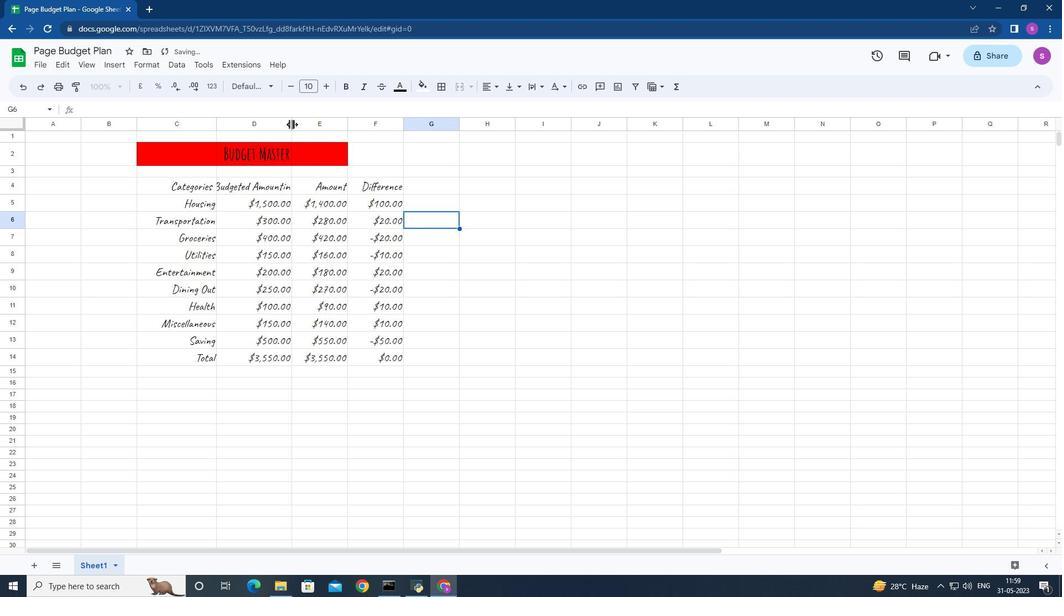 
Action: Mouse moved to (360, 120)
Screenshot: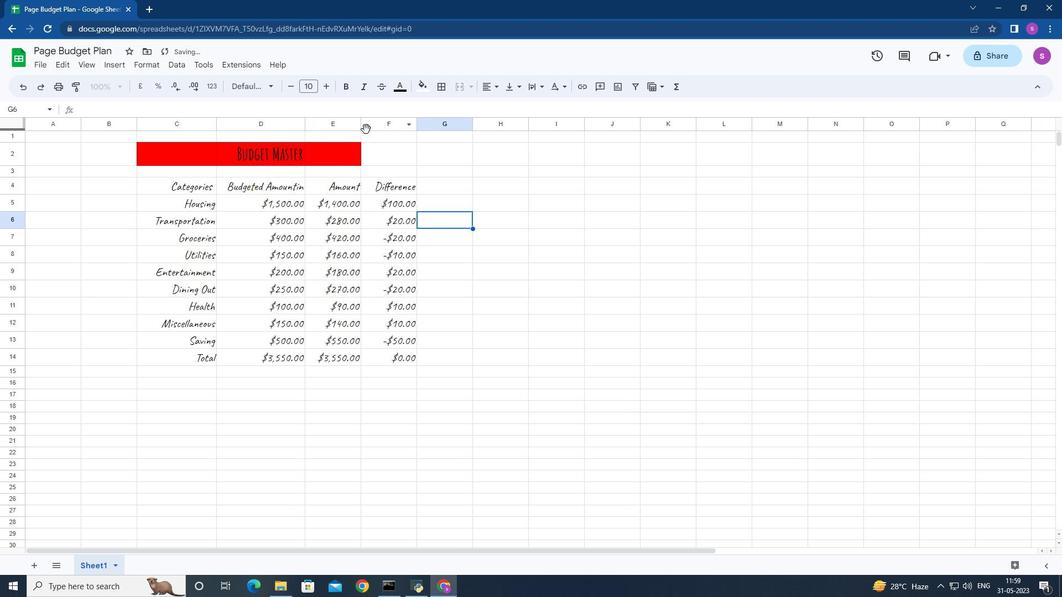 
Action: Mouse pressed left at (360, 120)
Screenshot: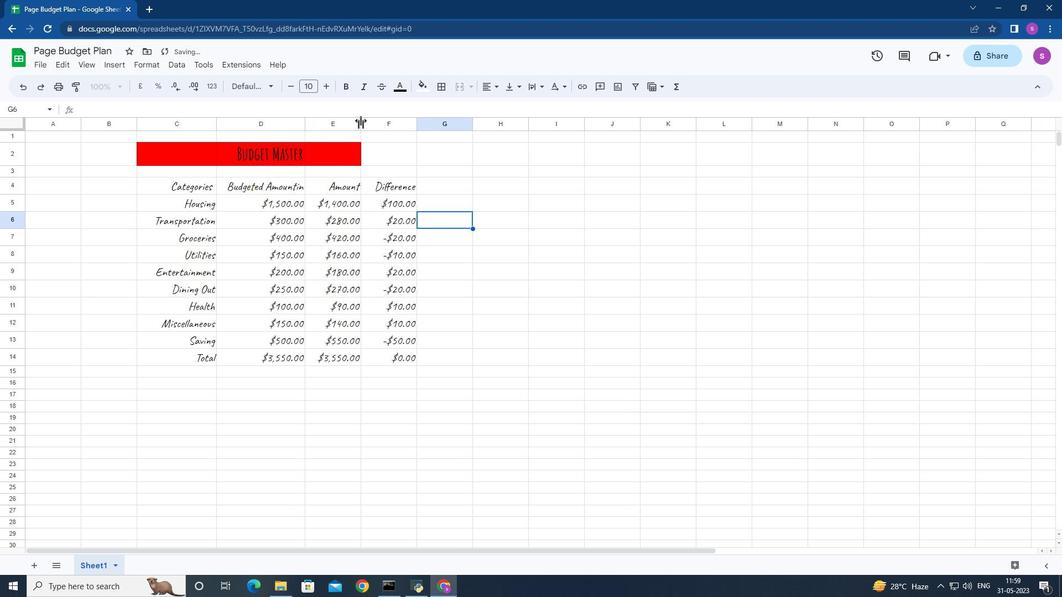 
Action: Mouse moved to (428, 121)
Screenshot: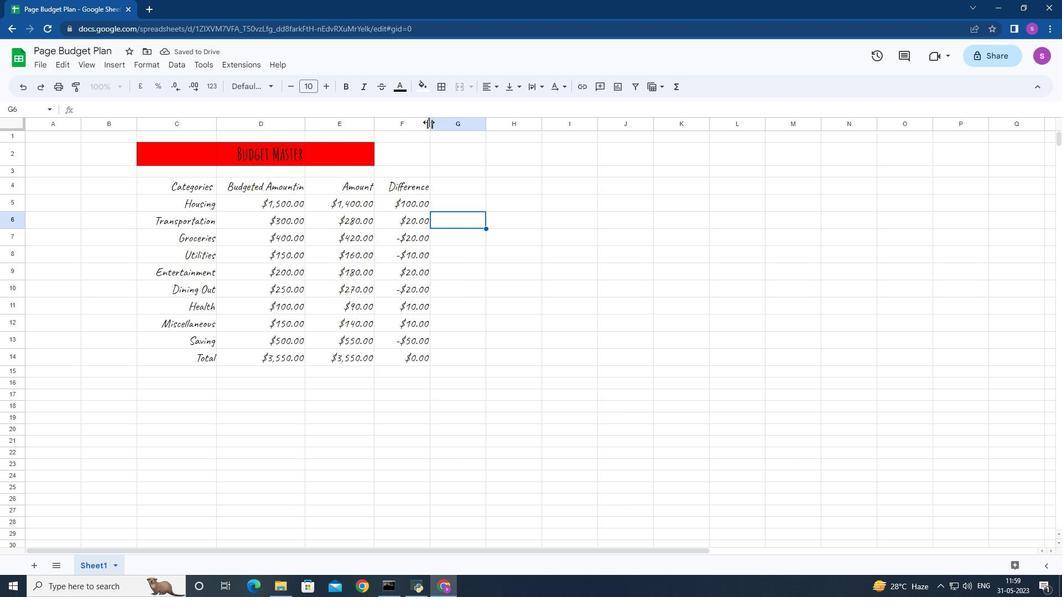 
Action: Mouse pressed left at (428, 121)
Screenshot: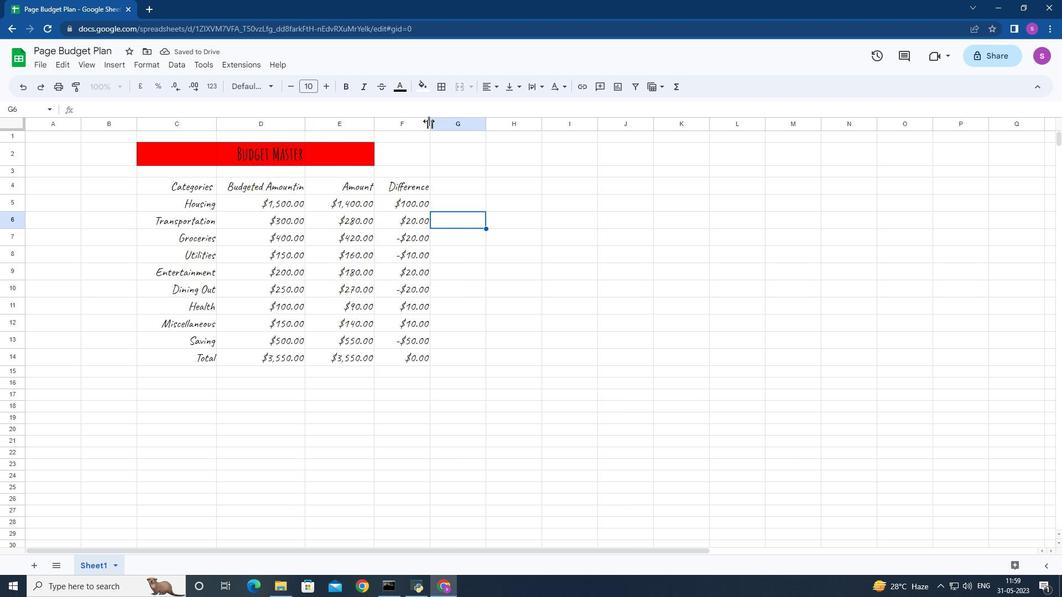
Action: Mouse moved to (305, 126)
Screenshot: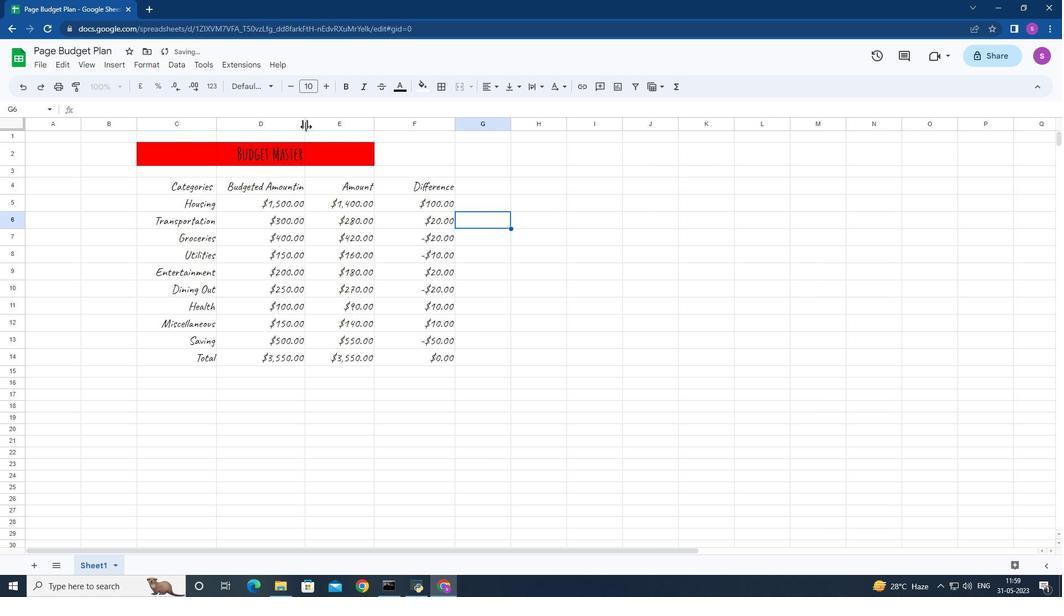 
Action: Mouse pressed left at (305, 126)
Screenshot: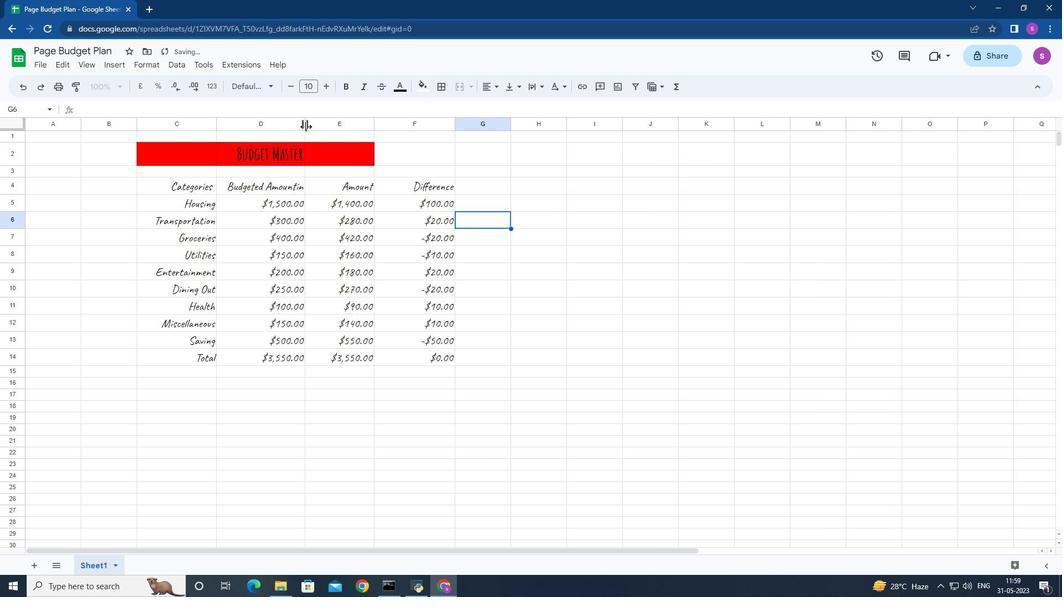
Action: Mouse moved to (394, 126)
Screenshot: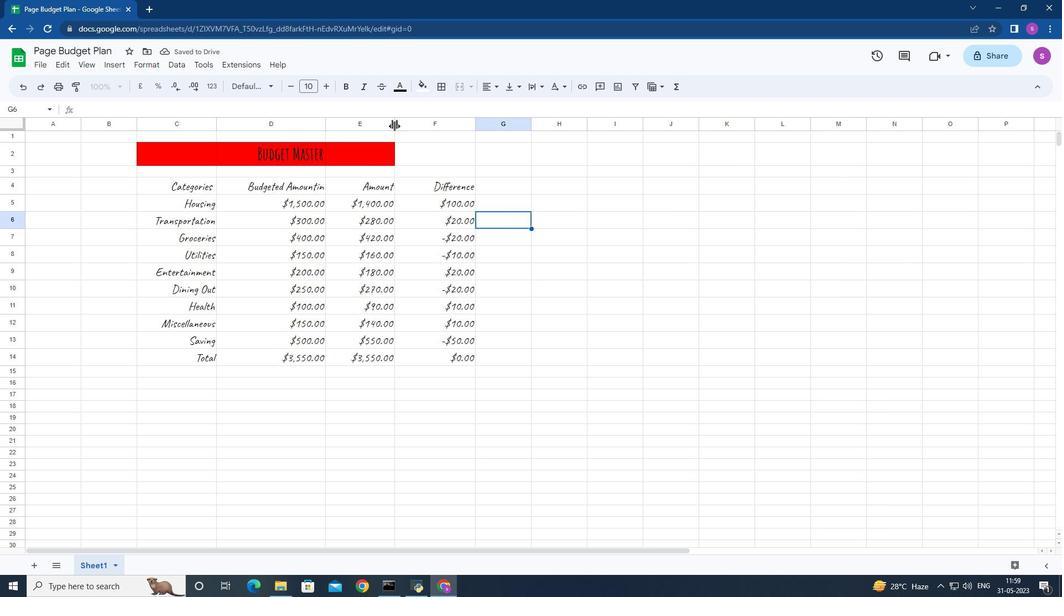 
Action: Mouse pressed left at (394, 126)
Screenshot: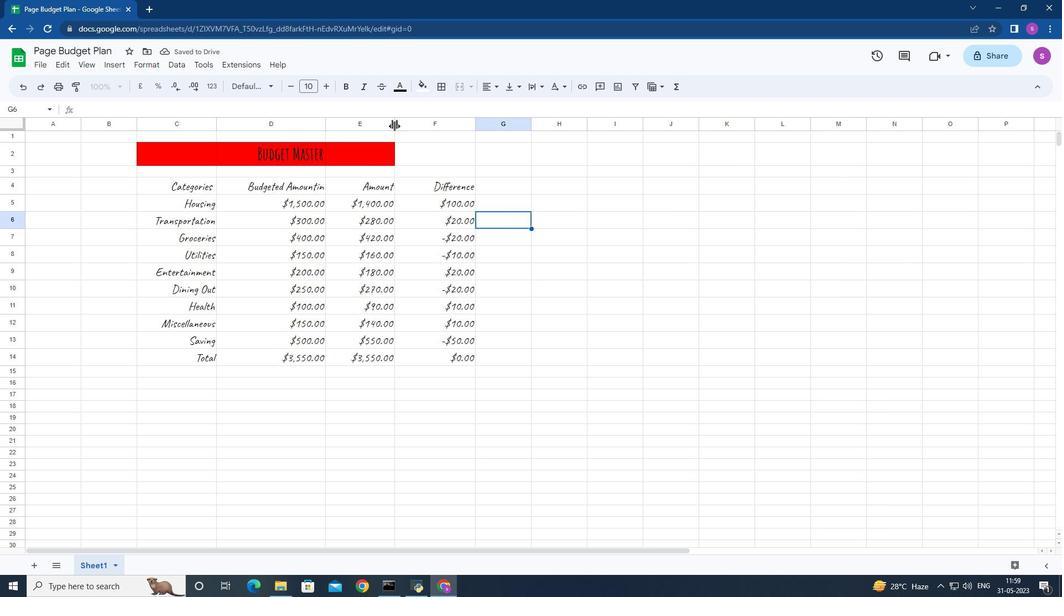 
Action: Mouse moved to (514, 180)
Screenshot: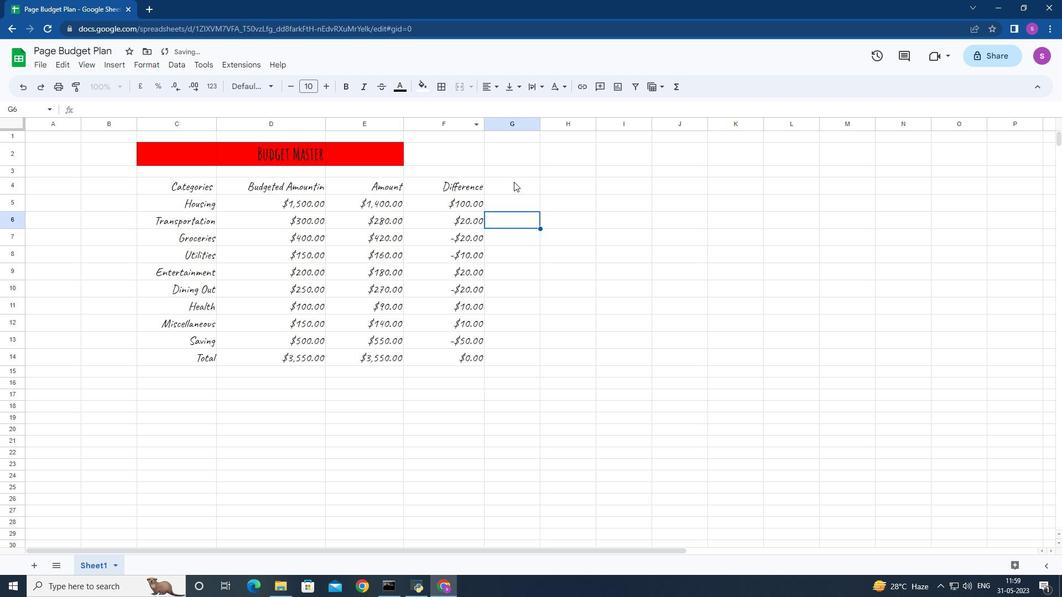 
Action: Mouse pressed left at (514, 180)
Screenshot: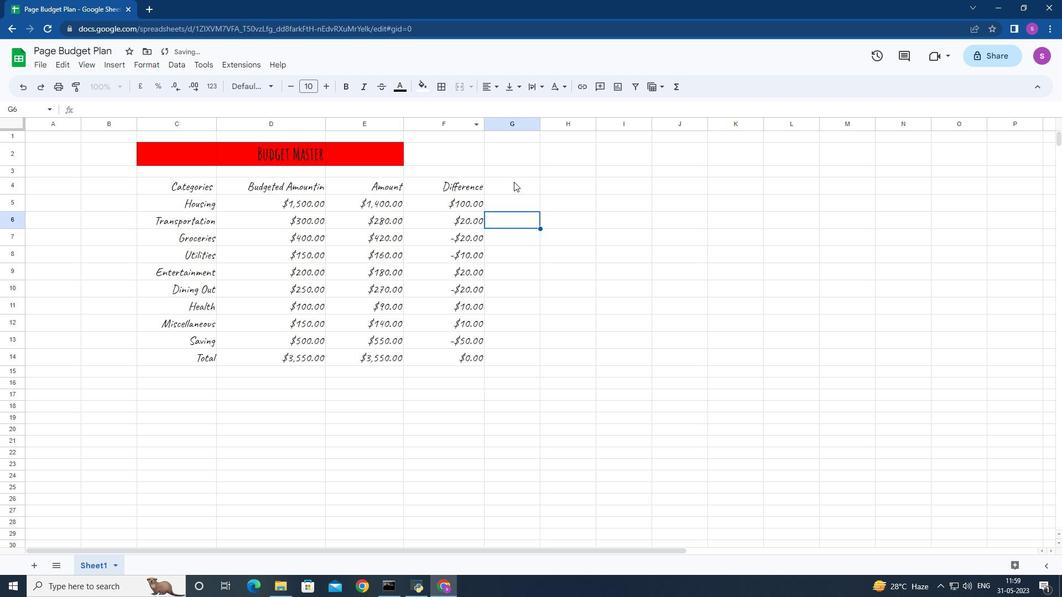 
Action: Mouse moved to (372, 319)
Screenshot: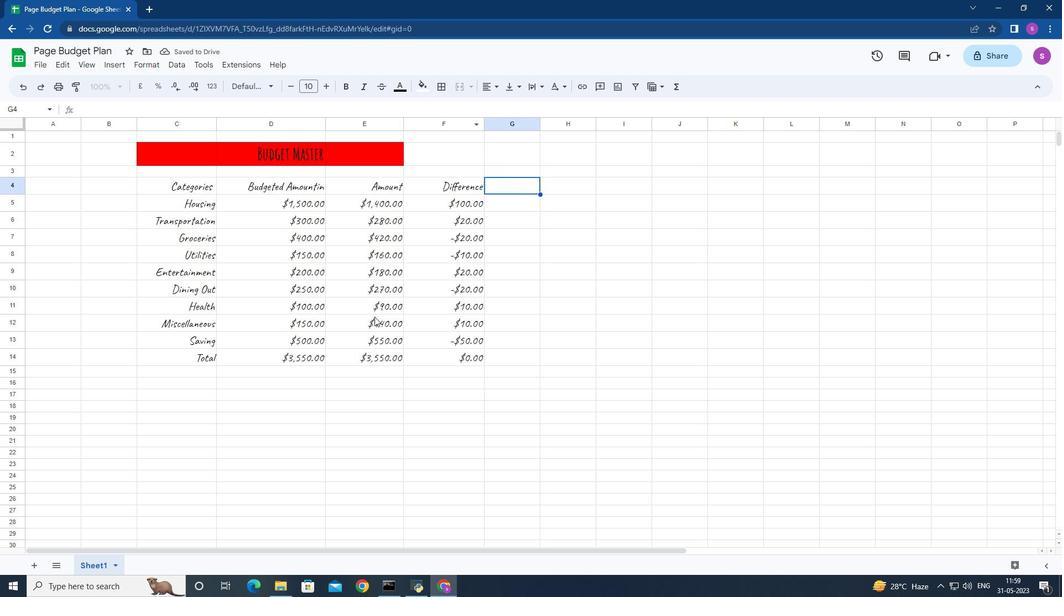 
